Task: Find connections with filter location Holzminden with filter topic #Projectmanagementwith filter profile language Spanish with filter current company Edelweiss Financial Services Limited with filter school St. Michael's High School - India with filter industry Electric Lighting Equipment Manufacturing with filter service category Training with filter keywords title Service Dog Trainer
Action: Mouse moved to (519, 68)
Screenshot: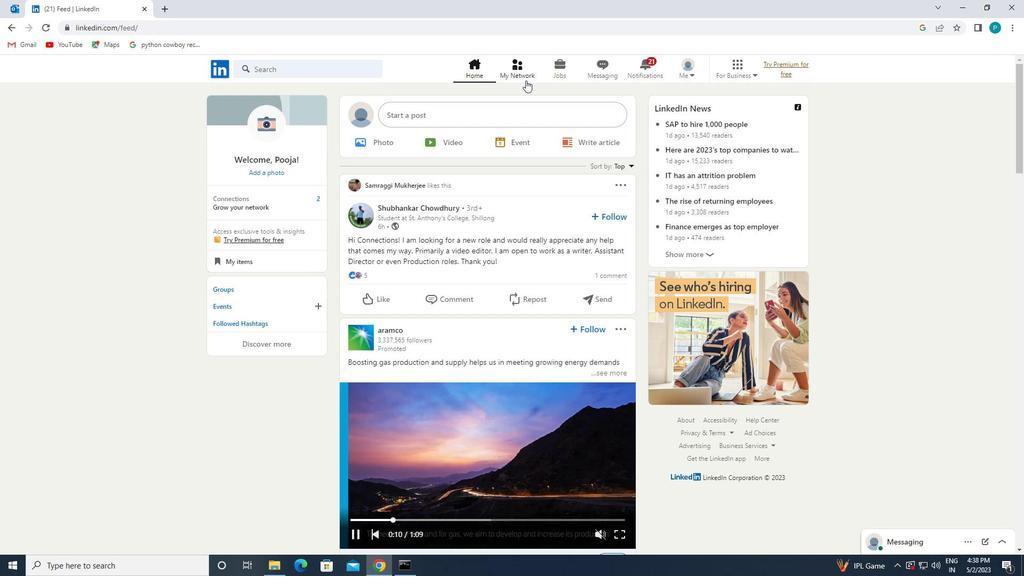 
Action: Mouse pressed left at (519, 68)
Screenshot: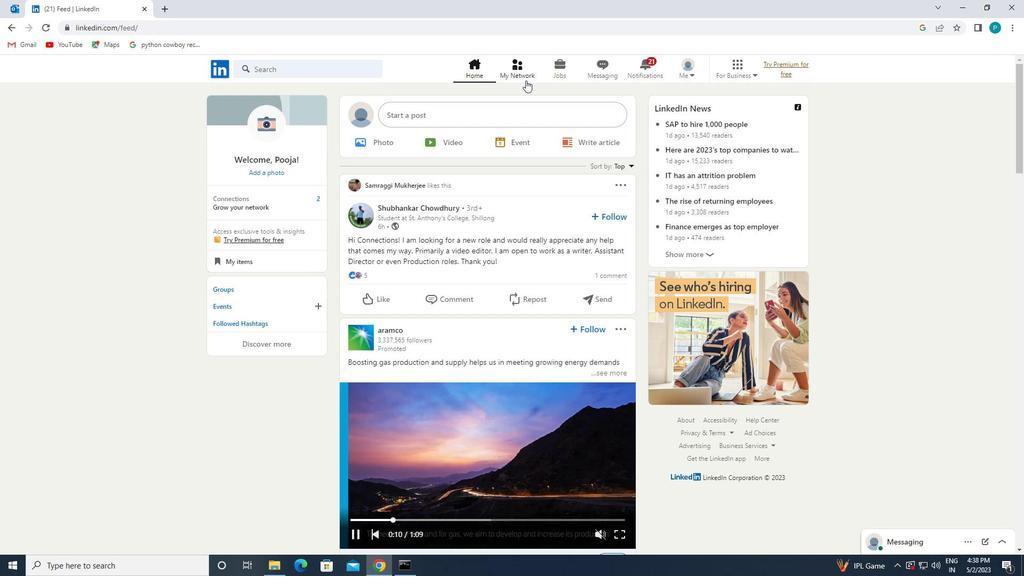
Action: Mouse moved to (299, 123)
Screenshot: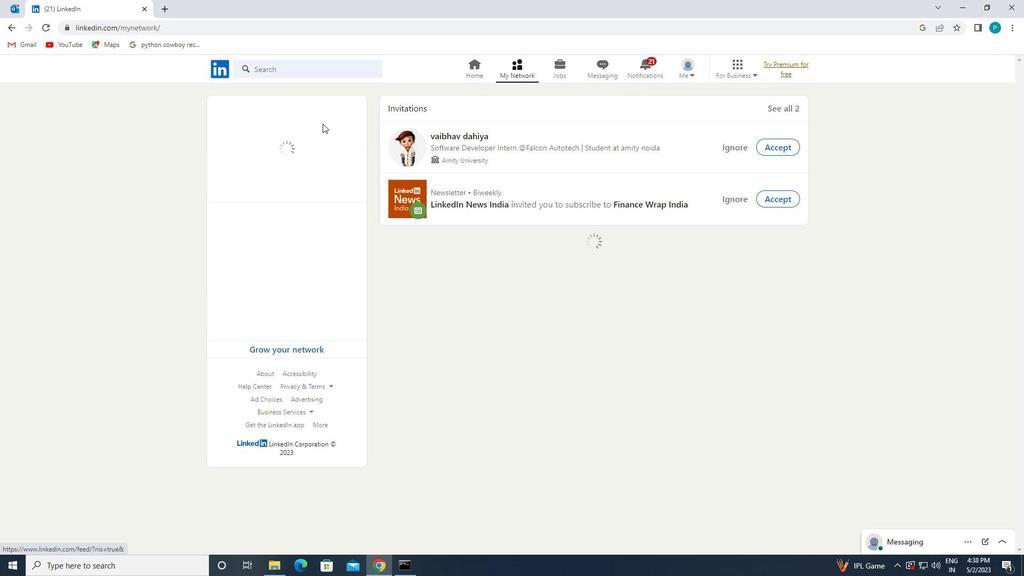 
Action: Mouse pressed left at (299, 123)
Screenshot: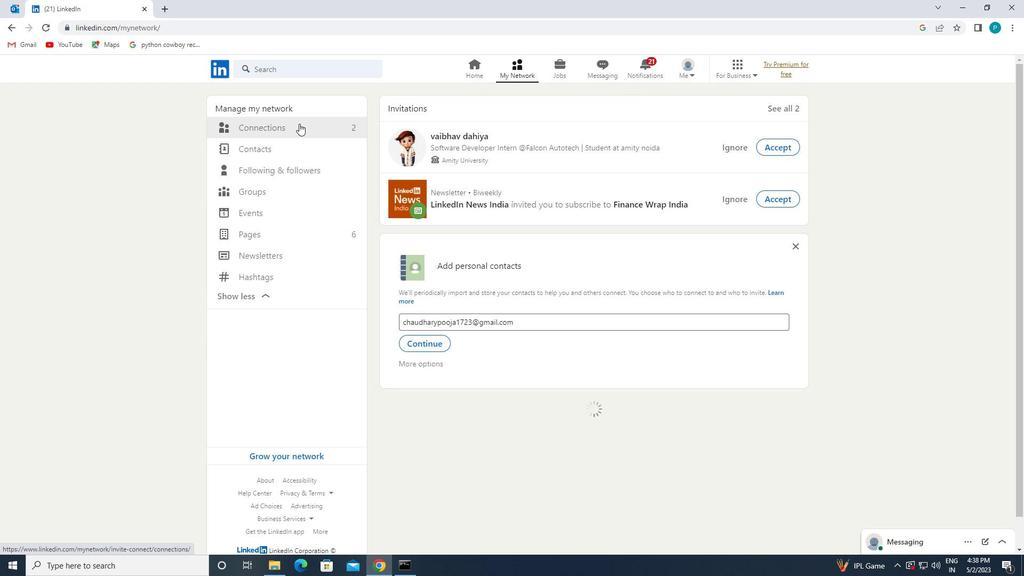 
Action: Mouse moved to (587, 129)
Screenshot: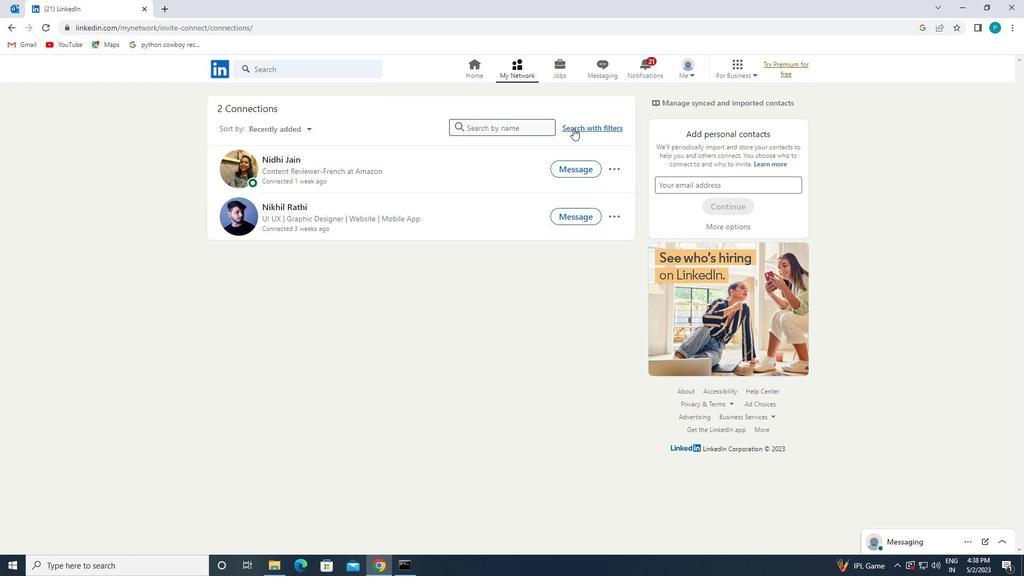 
Action: Mouse pressed left at (587, 129)
Screenshot: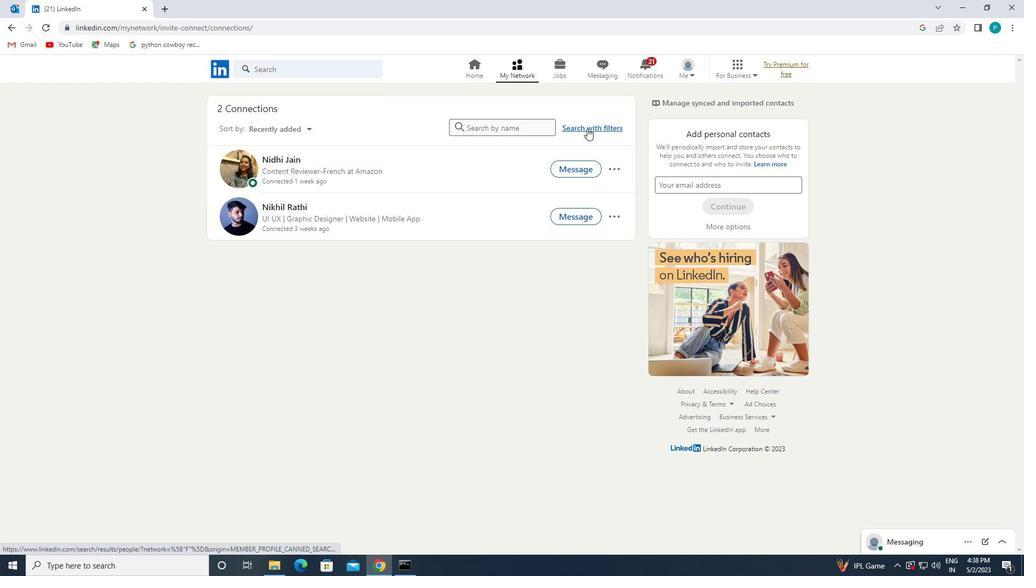 
Action: Mouse moved to (545, 102)
Screenshot: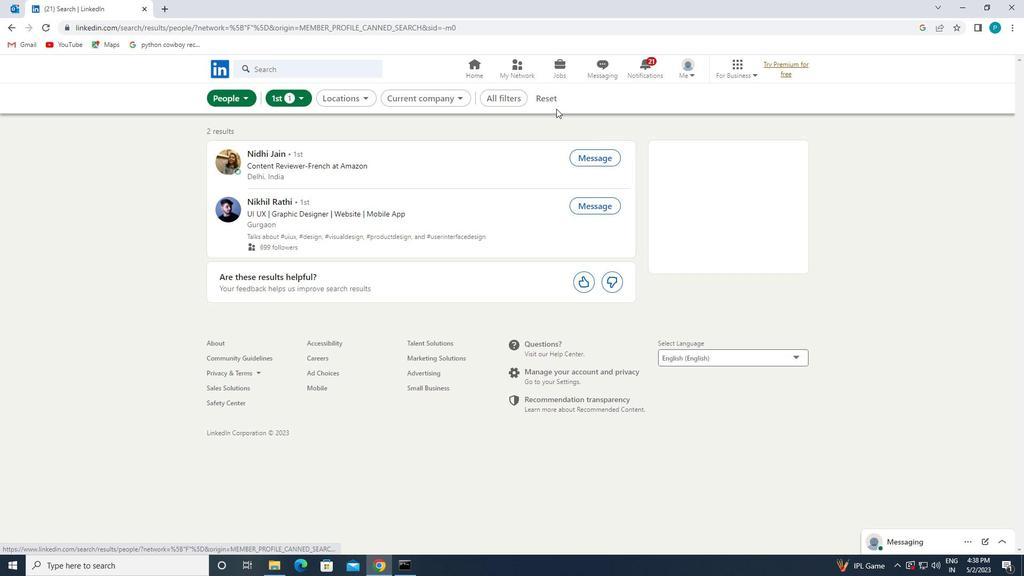 
Action: Mouse pressed left at (545, 102)
Screenshot: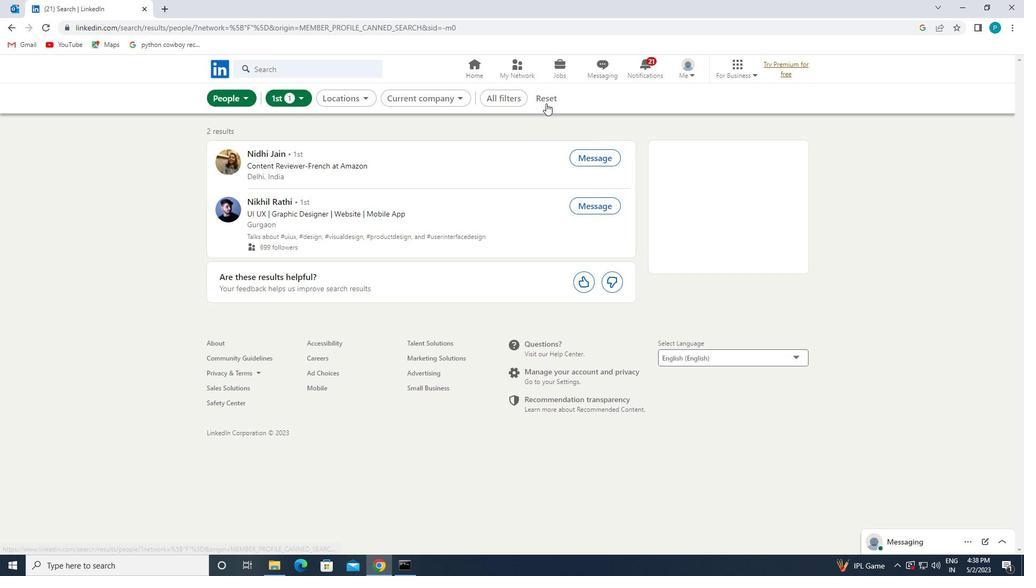 
Action: Mouse moved to (507, 100)
Screenshot: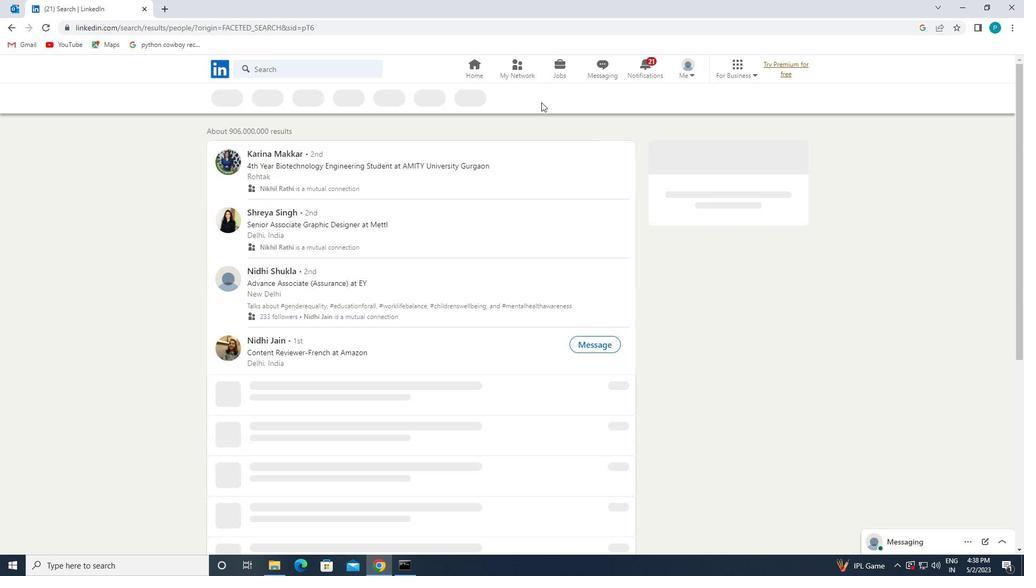 
Action: Mouse pressed left at (507, 100)
Screenshot: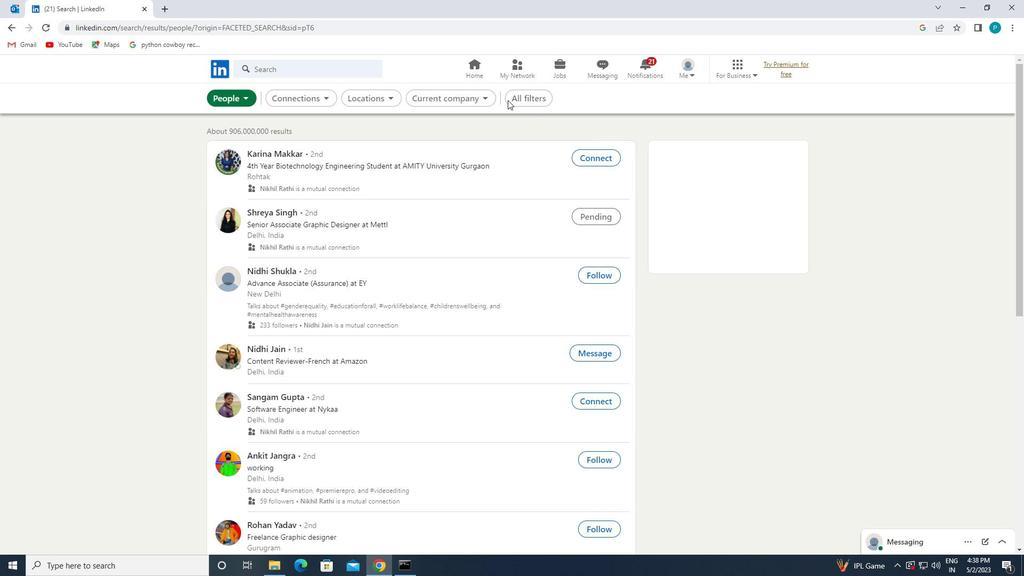 
Action: Mouse moved to (775, 223)
Screenshot: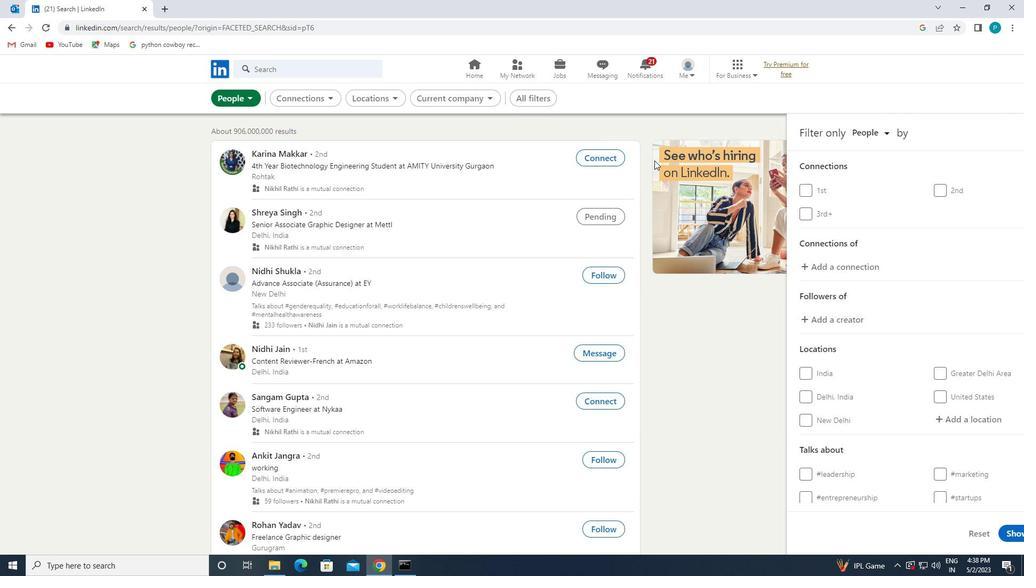 
Action: Mouse scrolled (775, 222) with delta (0, 0)
Screenshot: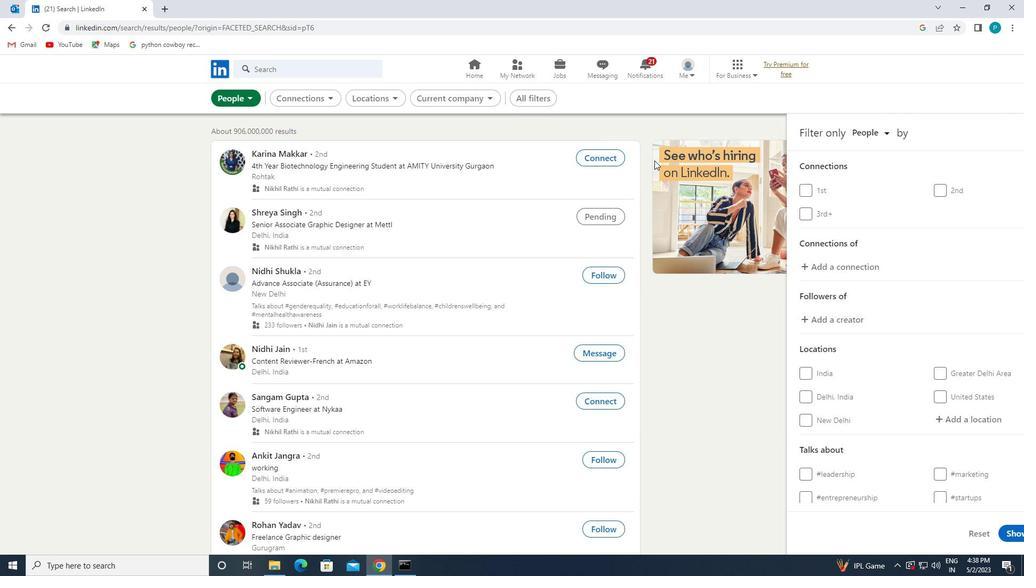 
Action: Mouse moved to (783, 232)
Screenshot: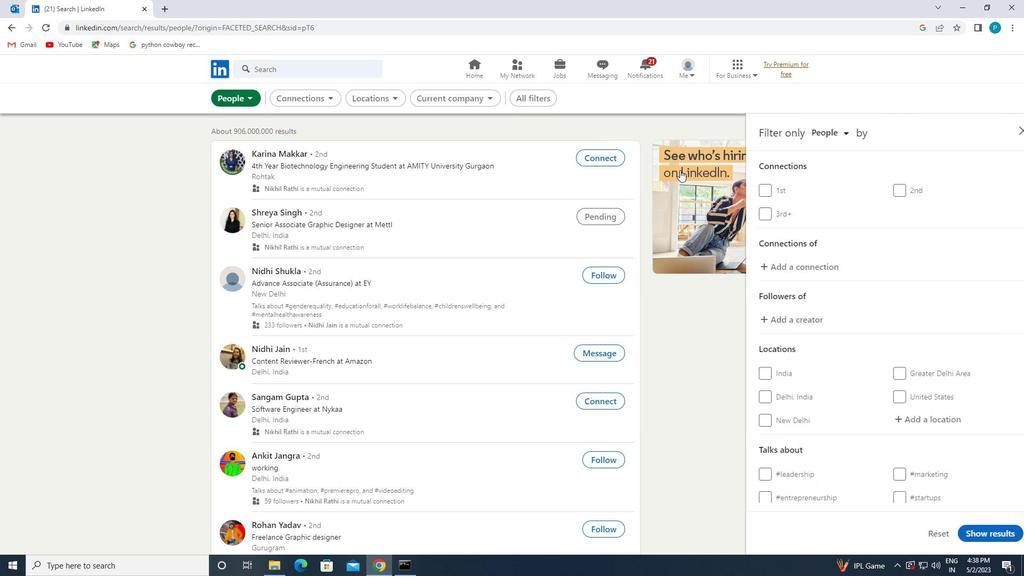 
Action: Mouse scrolled (783, 231) with delta (0, 0)
Screenshot: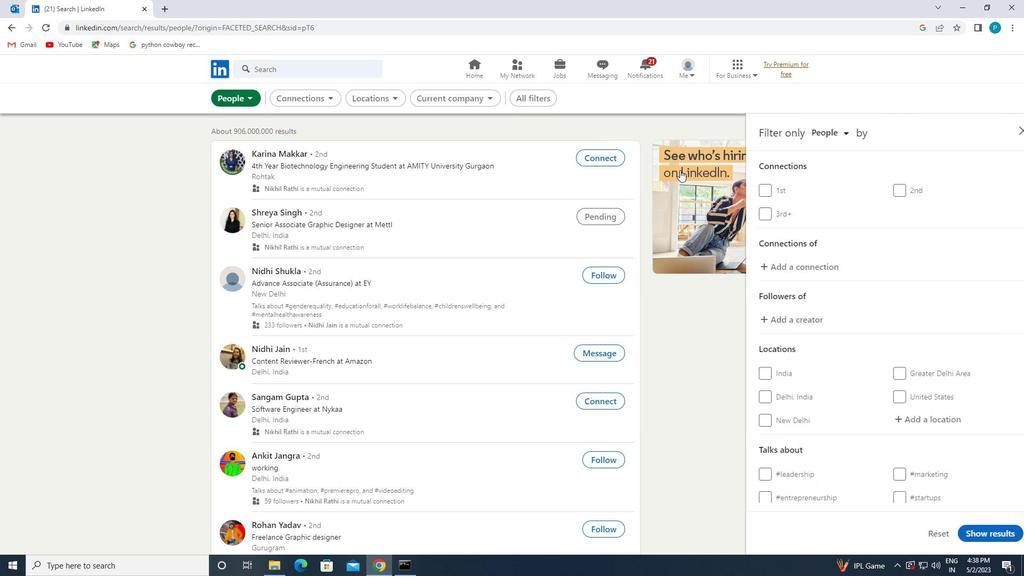 
Action: Mouse moved to (784, 233)
Screenshot: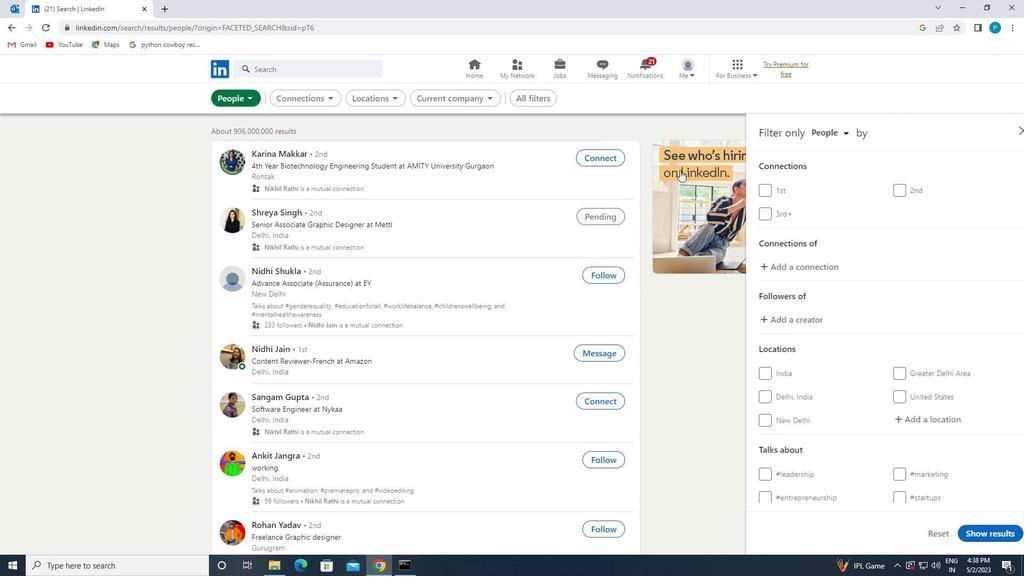 
Action: Mouse scrolled (784, 233) with delta (0, 0)
Screenshot: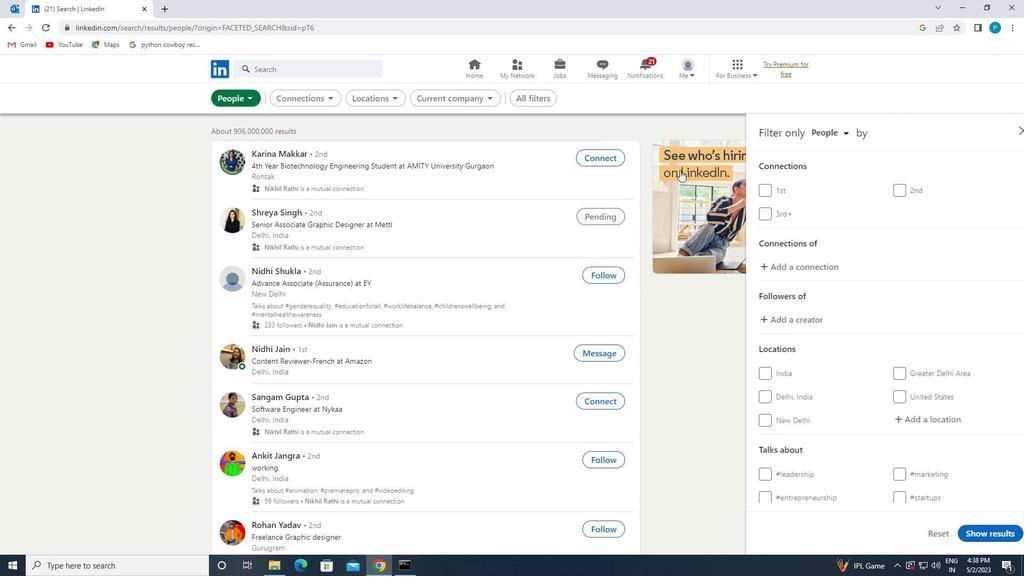 
Action: Mouse moved to (885, 256)
Screenshot: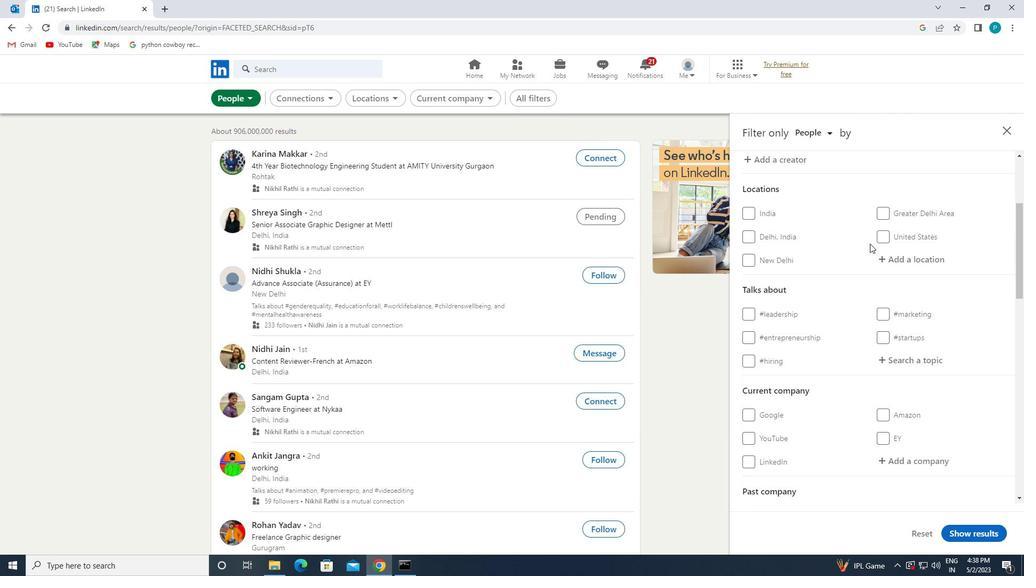 
Action: Mouse pressed left at (885, 256)
Screenshot: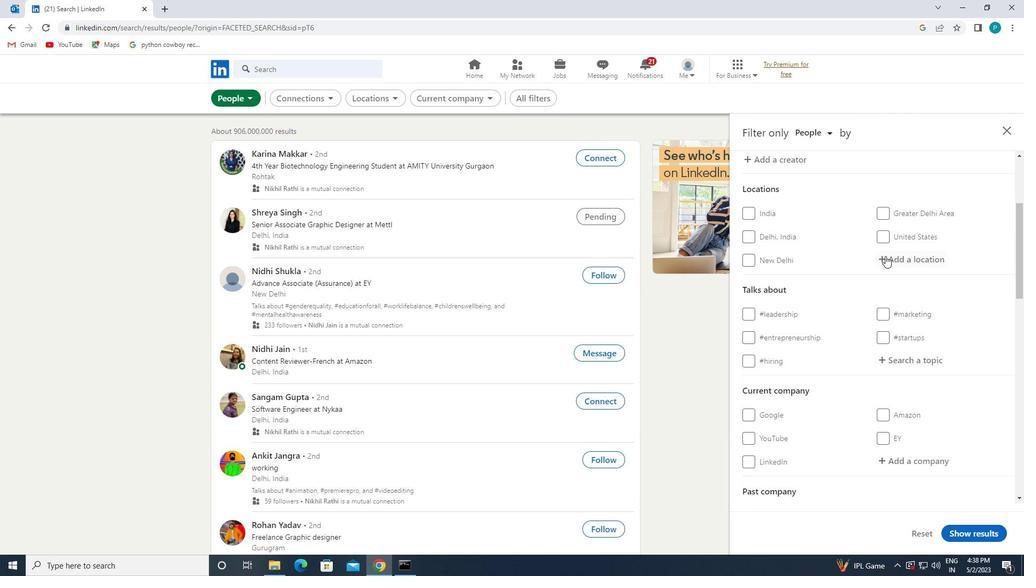 
Action: Mouse moved to (869, 252)
Screenshot: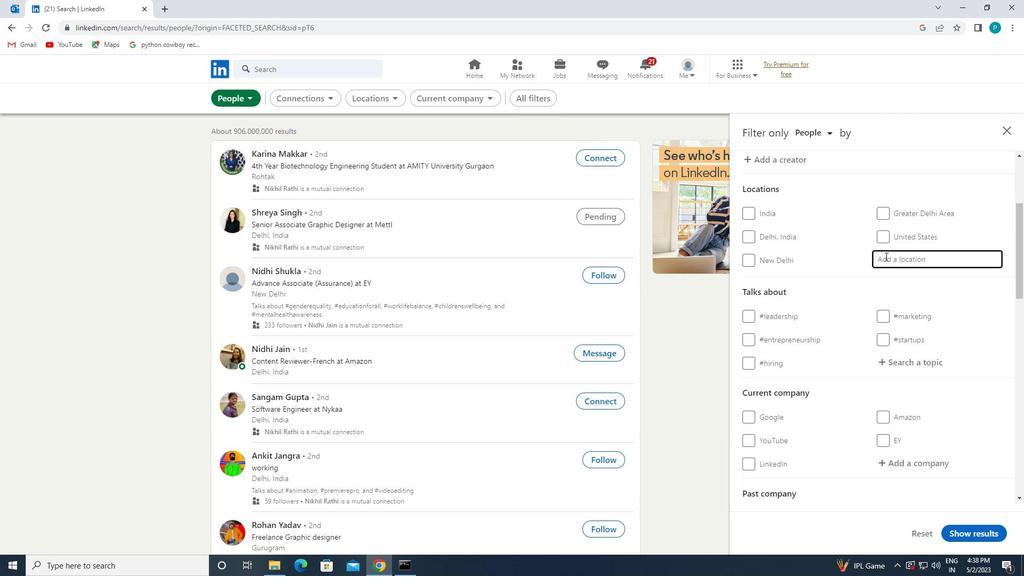 
Action: Key pressed <Key.caps_lock>h<Key.caps_lock>oz<Key.backspace>lzminden
Screenshot: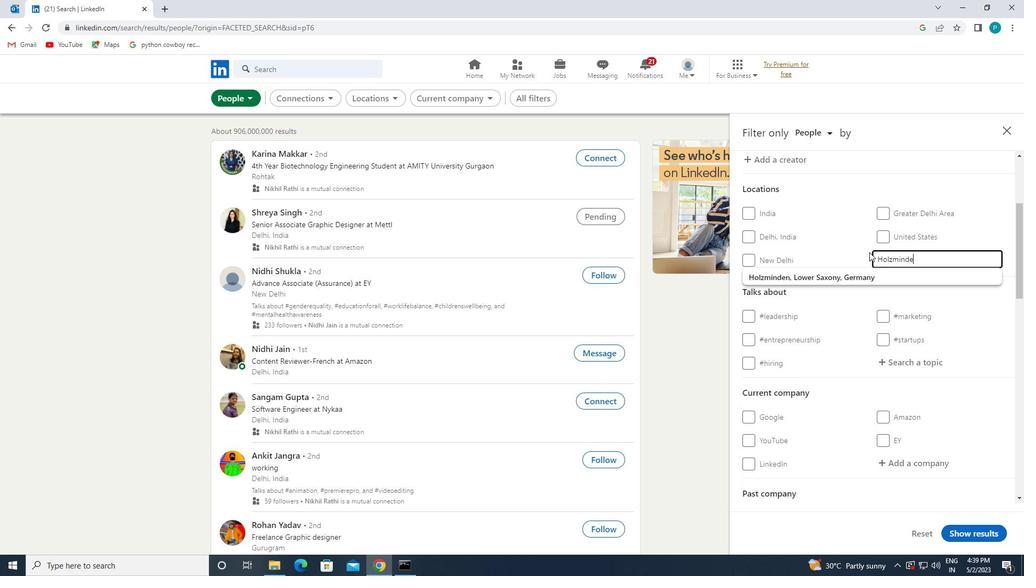 
Action: Mouse moved to (876, 274)
Screenshot: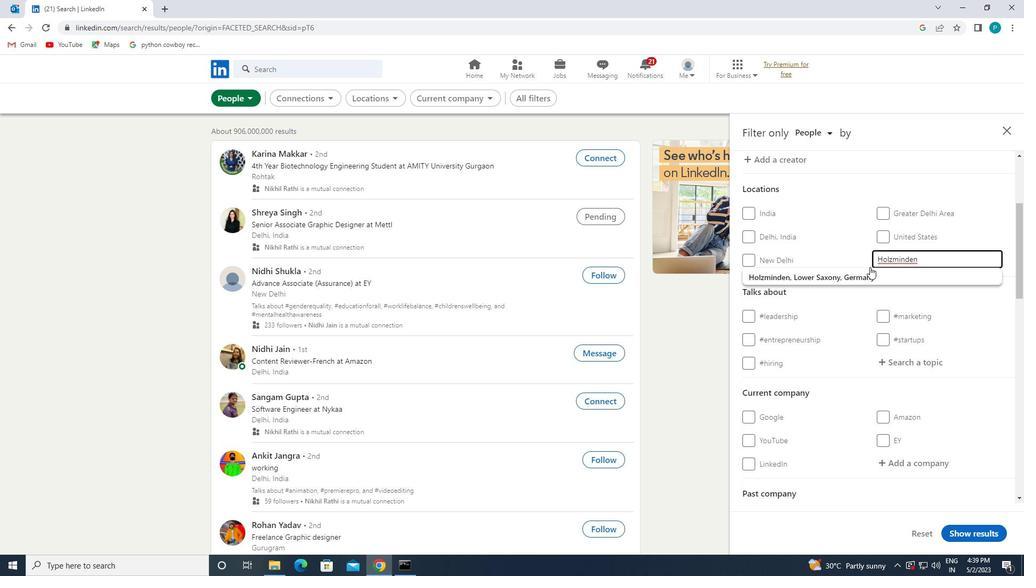 
Action: Mouse pressed left at (876, 274)
Screenshot: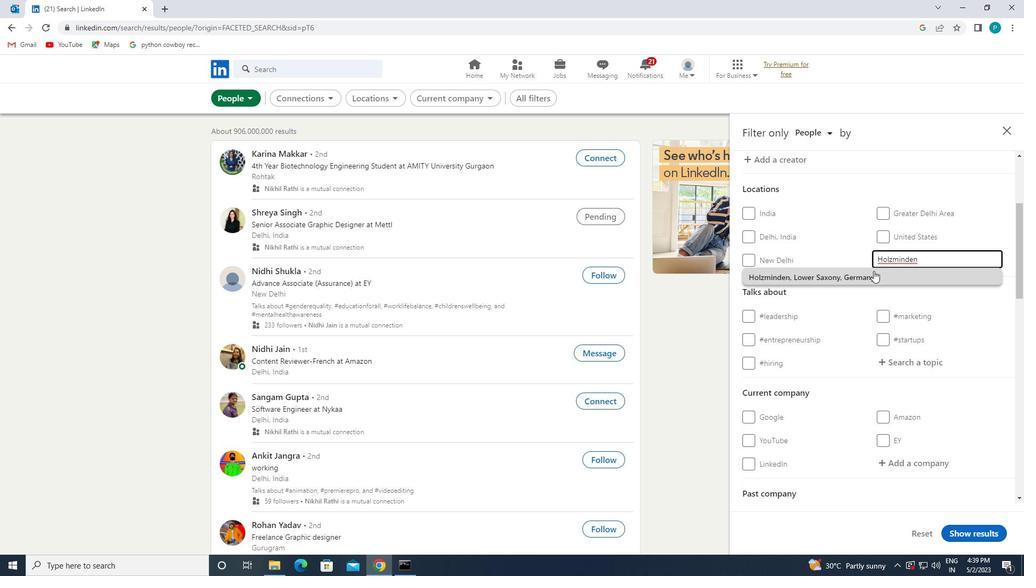 
Action: Mouse moved to (883, 281)
Screenshot: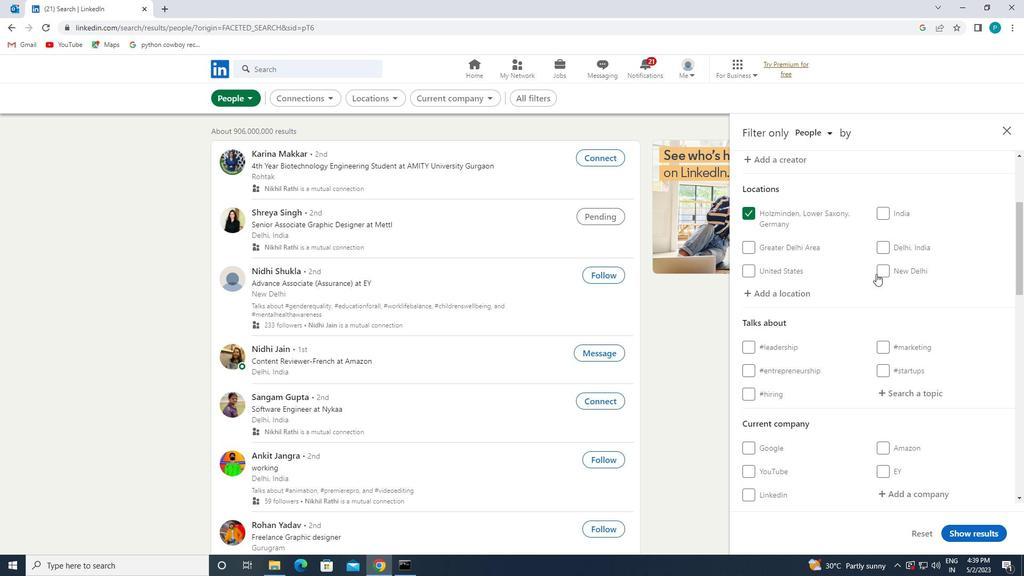 
Action: Mouse scrolled (883, 281) with delta (0, 0)
Screenshot: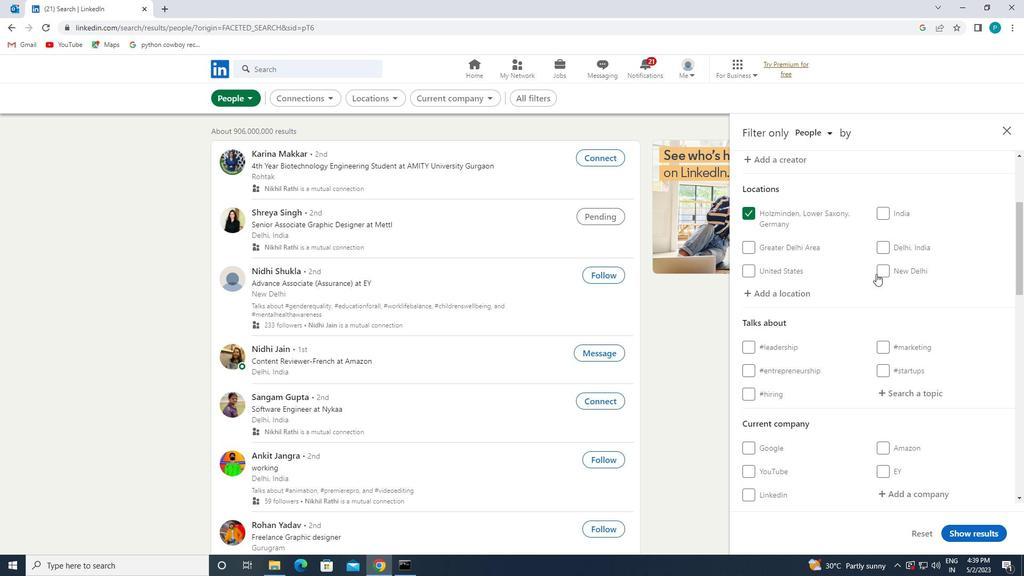 
Action: Mouse moved to (884, 283)
Screenshot: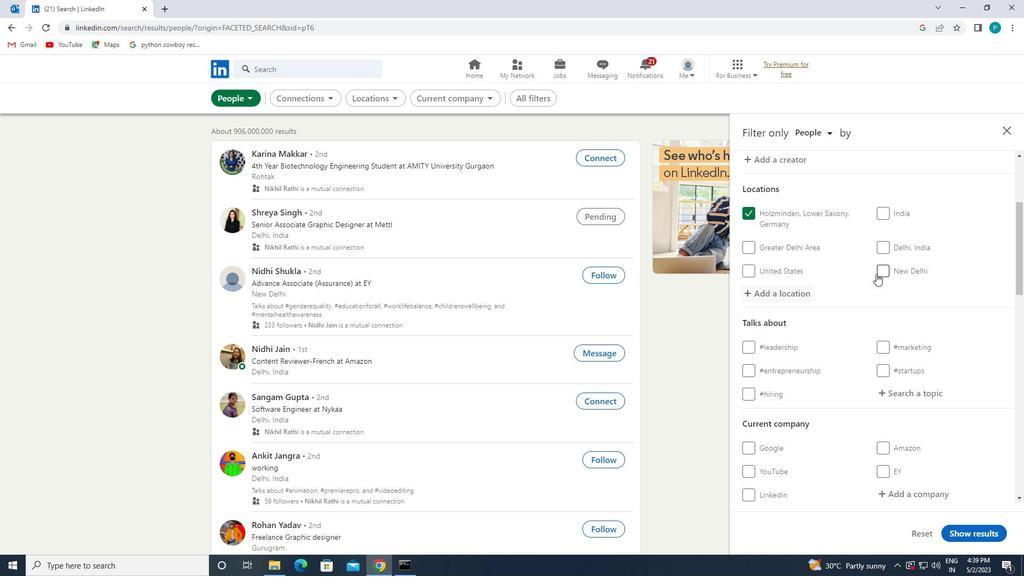 
Action: Mouse scrolled (884, 283) with delta (0, 0)
Screenshot: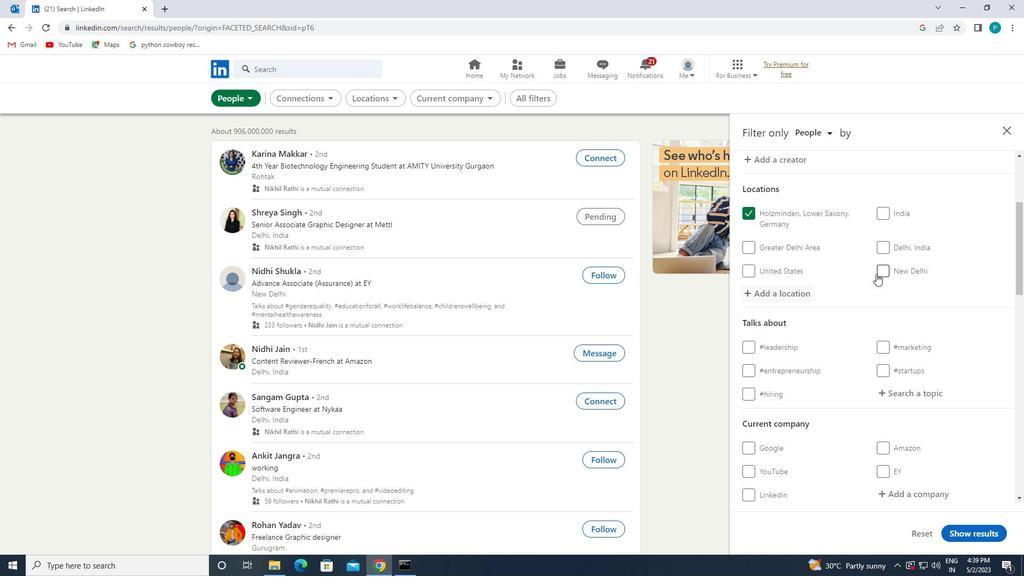 
Action: Mouse moved to (885, 285)
Screenshot: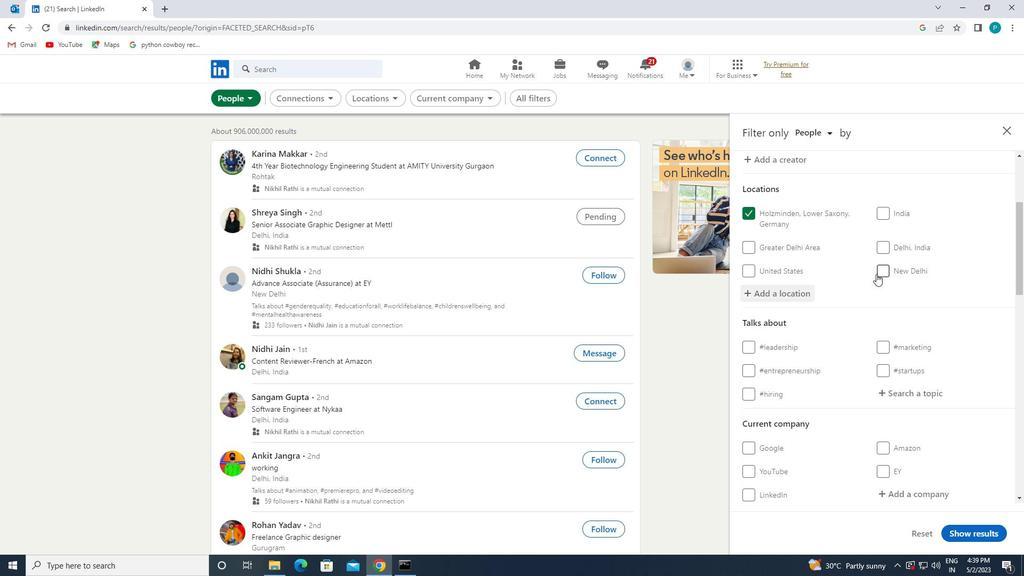 
Action: Mouse scrolled (885, 284) with delta (0, 0)
Screenshot: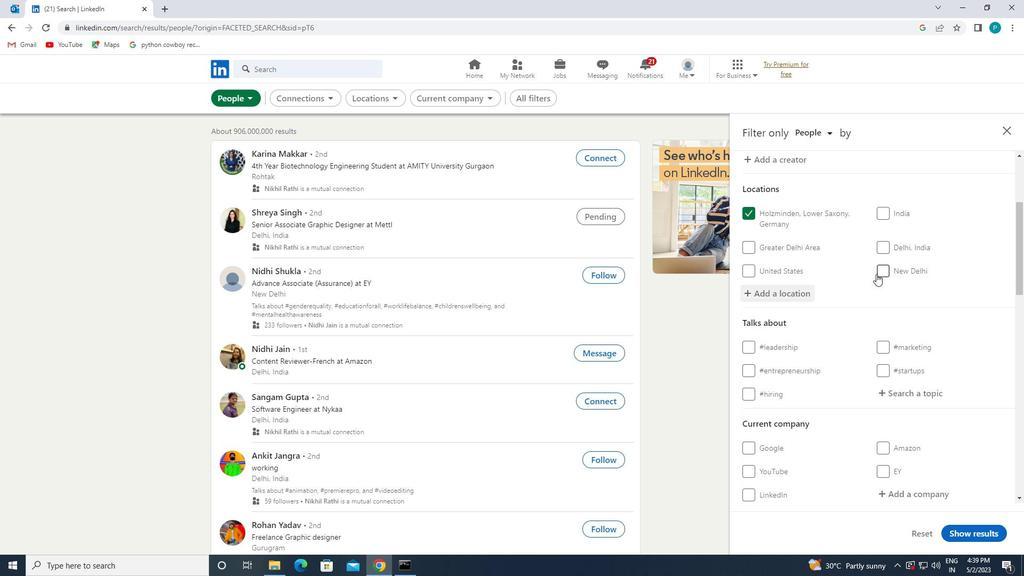 
Action: Mouse moved to (891, 241)
Screenshot: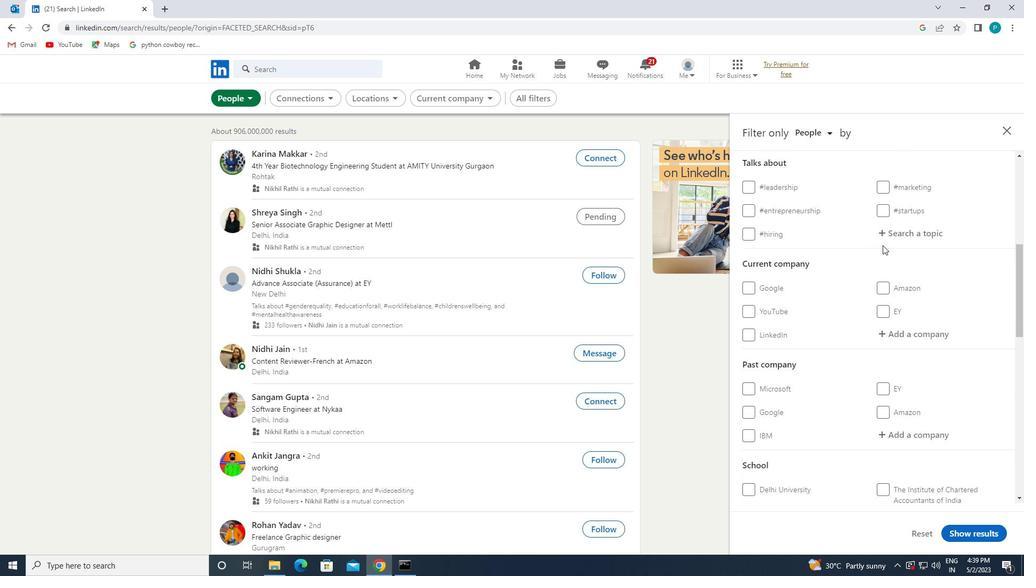 
Action: Mouse pressed left at (891, 241)
Screenshot: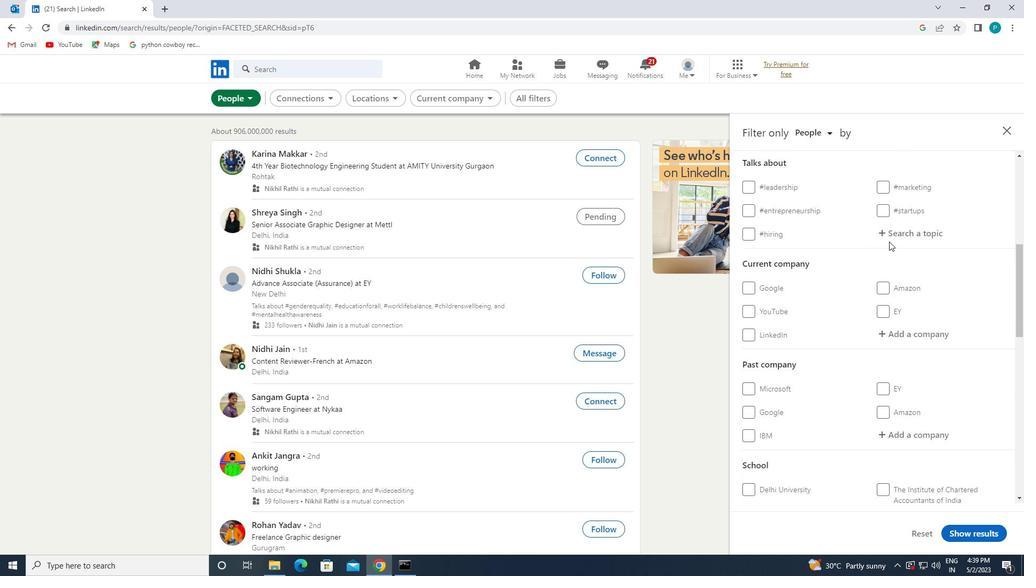 
Action: Mouse moved to (895, 239)
Screenshot: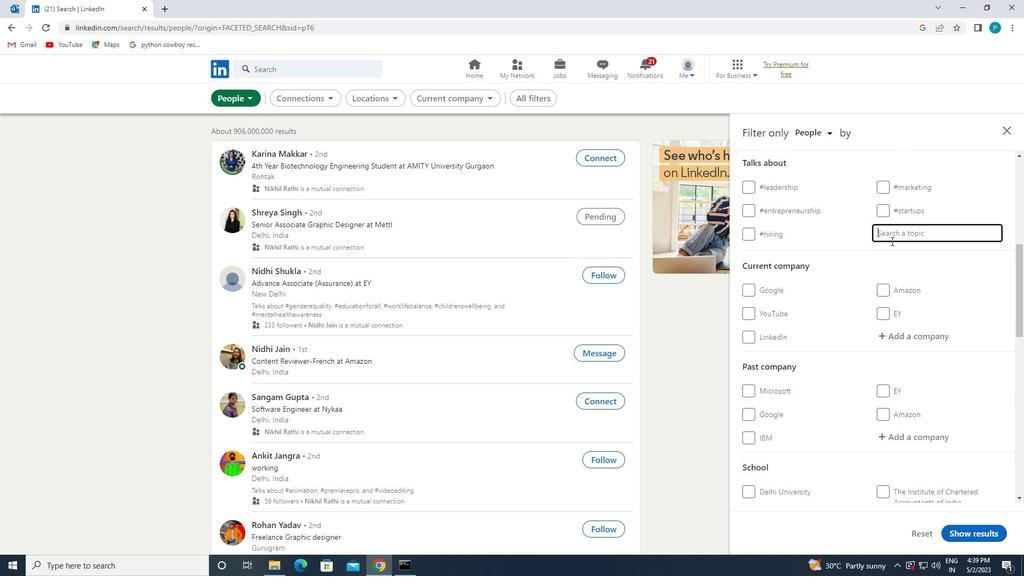 
Action: Key pressed <Key.shift>#<Key.caps_lock>P<Key.caps_lock>ROJECTMANS<Key.backspace>AGEMENT
Screenshot: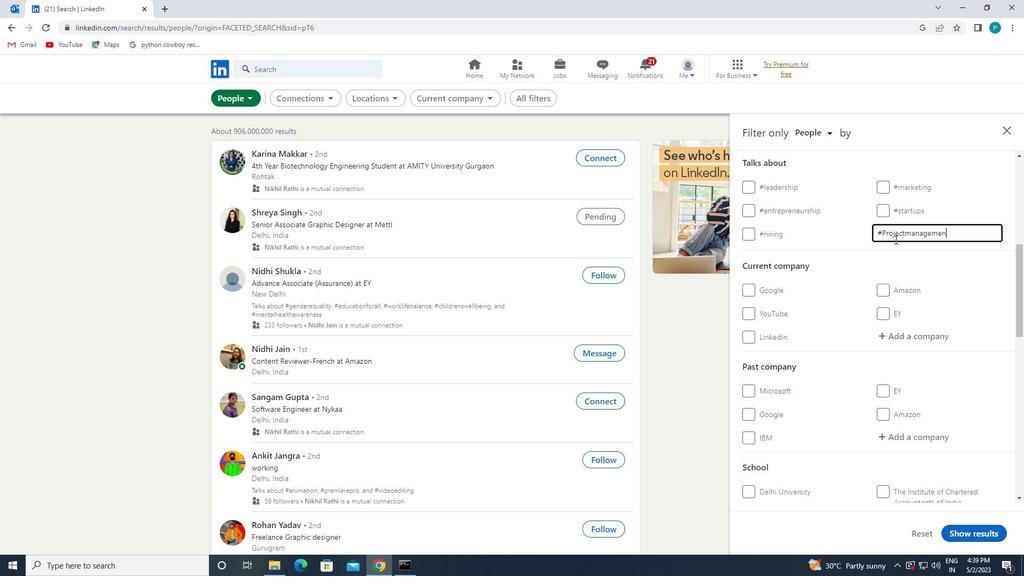 
Action: Mouse moved to (890, 242)
Screenshot: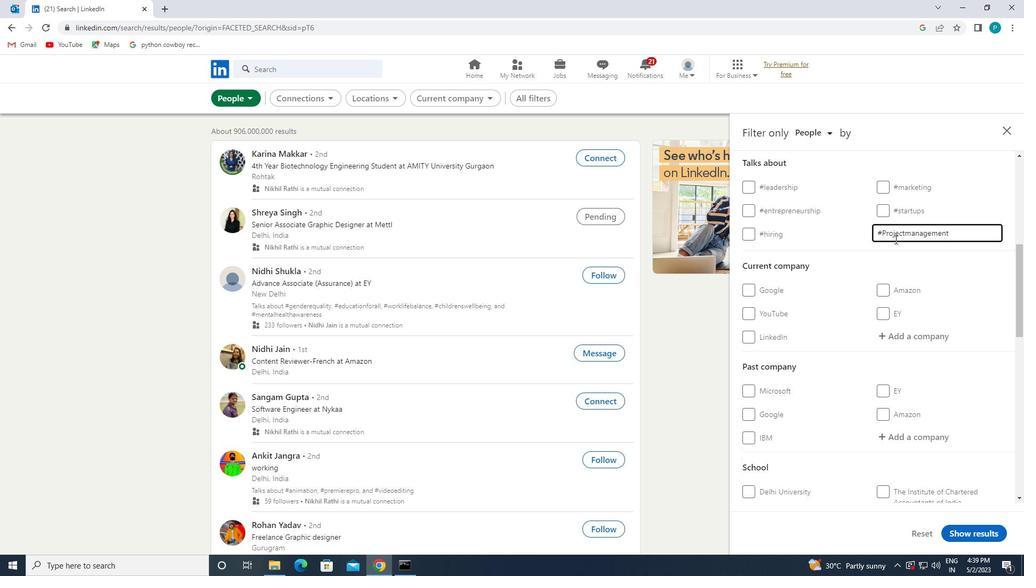 
Action: Mouse scrolled (890, 241) with delta (0, 0)
Screenshot: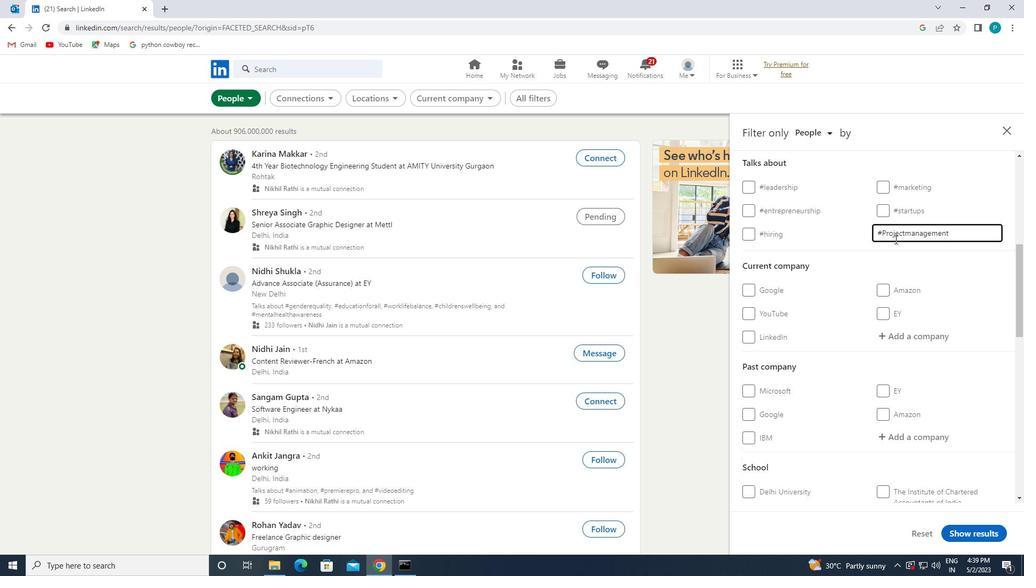 
Action: Mouse moved to (885, 244)
Screenshot: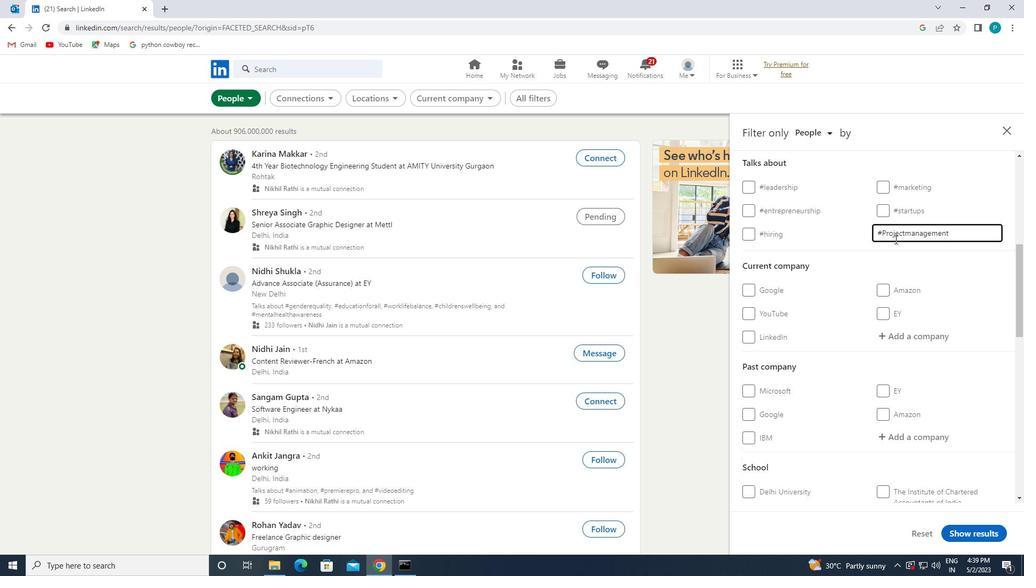 
Action: Mouse scrolled (885, 244) with delta (0, 0)
Screenshot: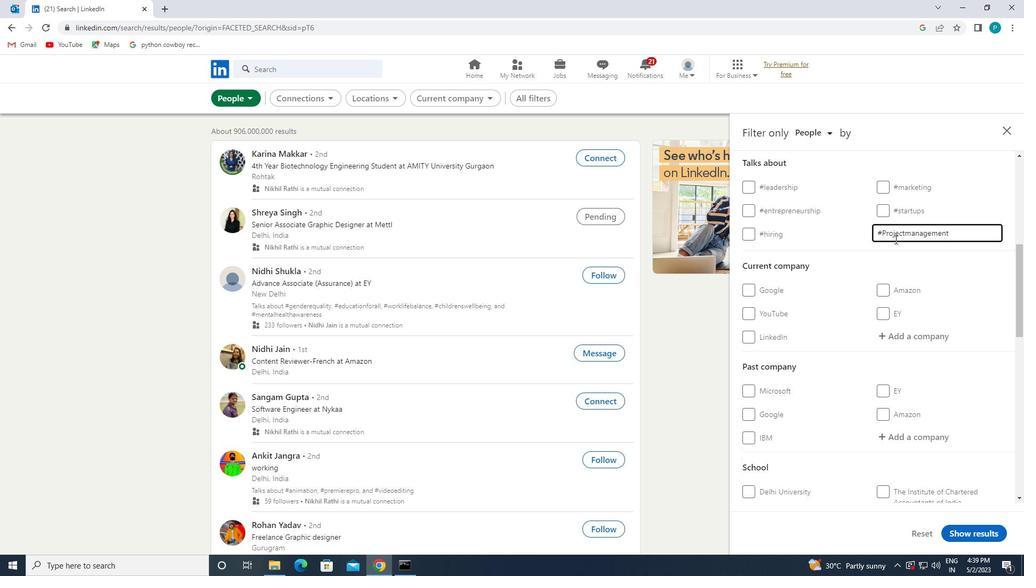 
Action: Mouse moved to (817, 301)
Screenshot: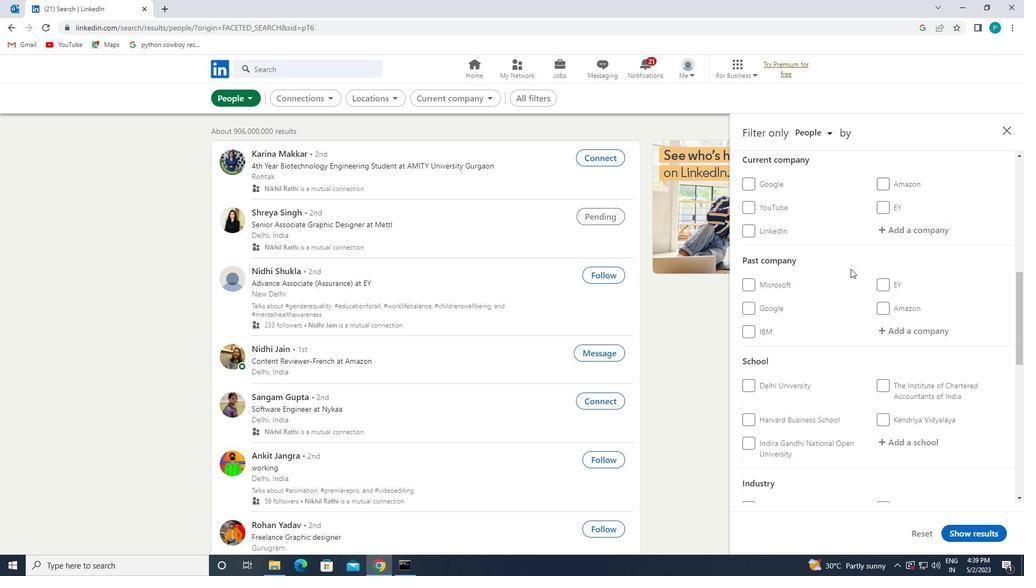 
Action: Mouse scrolled (817, 300) with delta (0, 0)
Screenshot: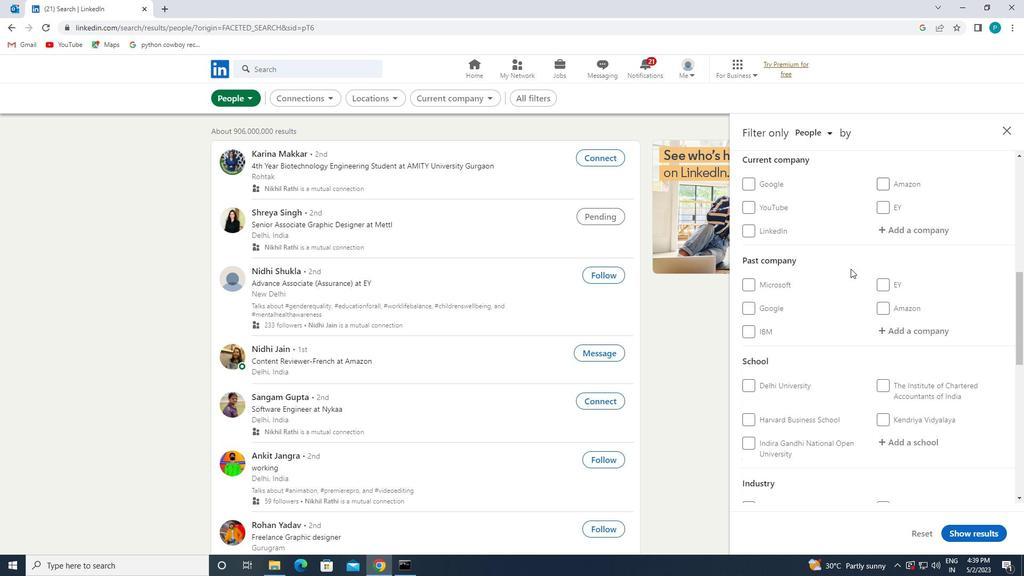 
Action: Mouse moved to (816, 301)
Screenshot: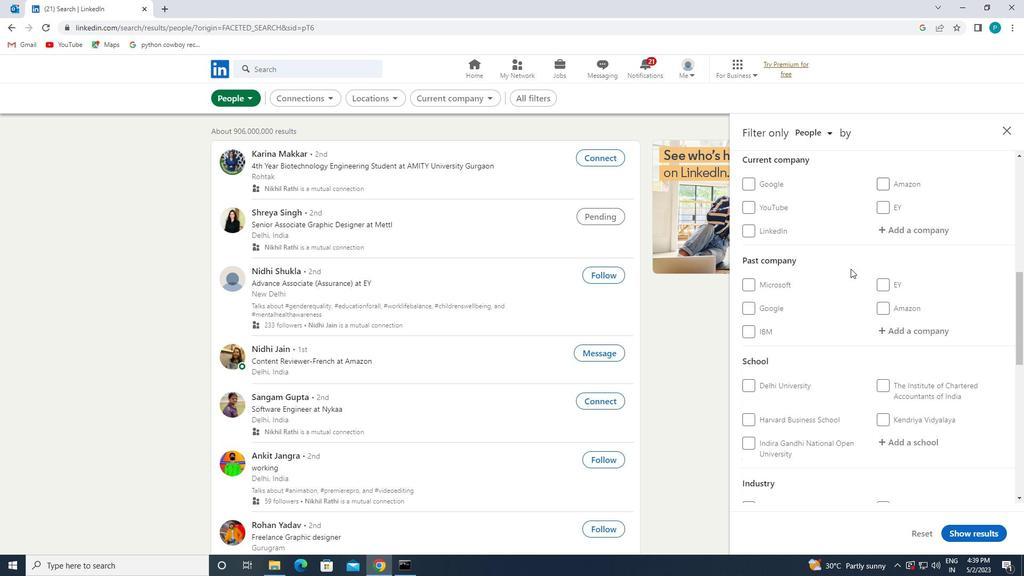 
Action: Mouse scrolled (816, 301) with delta (0, 0)
Screenshot: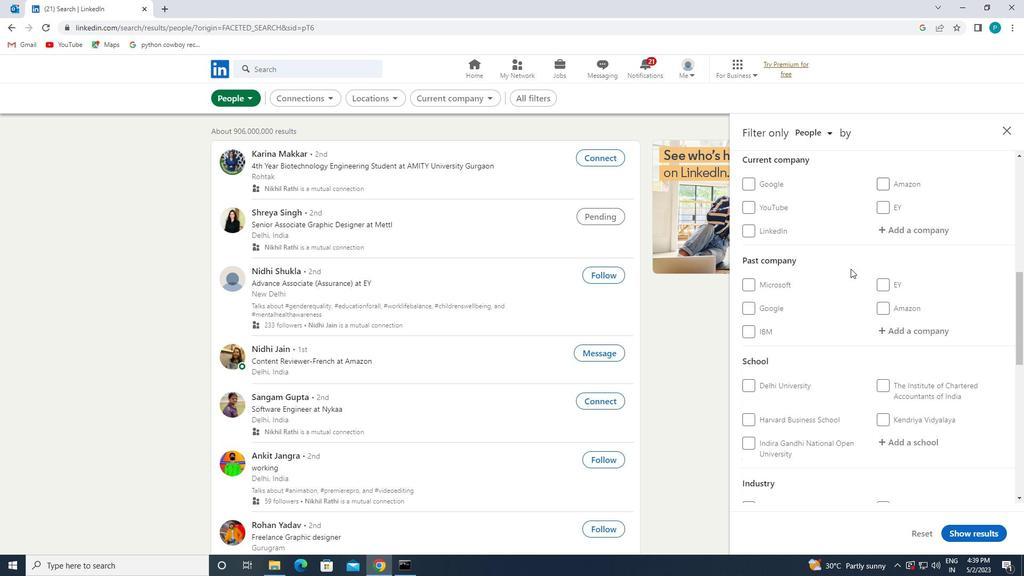 
Action: Mouse moved to (804, 324)
Screenshot: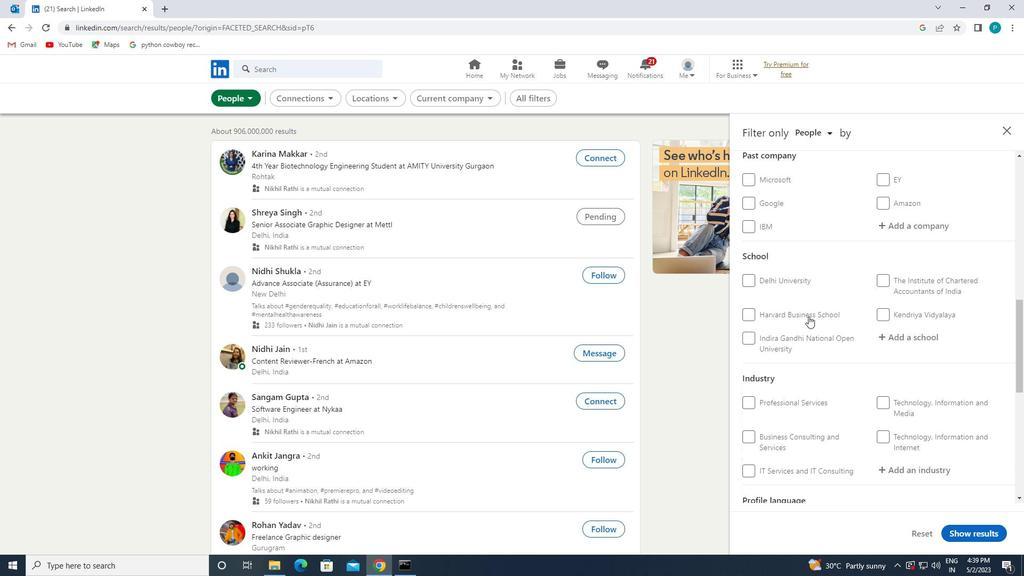 
Action: Mouse scrolled (804, 324) with delta (0, 0)
Screenshot: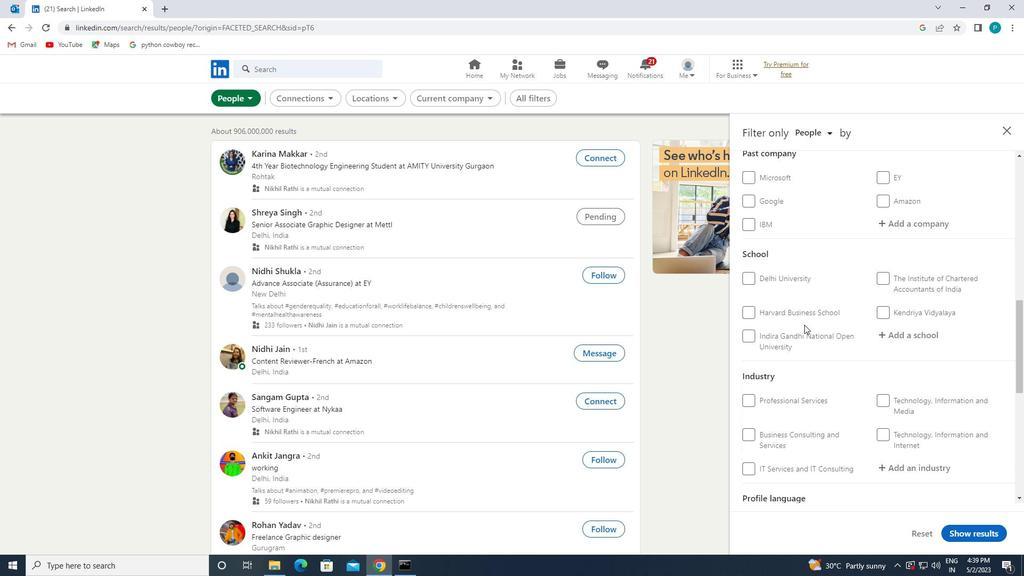 
Action: Mouse scrolled (804, 324) with delta (0, 0)
Screenshot: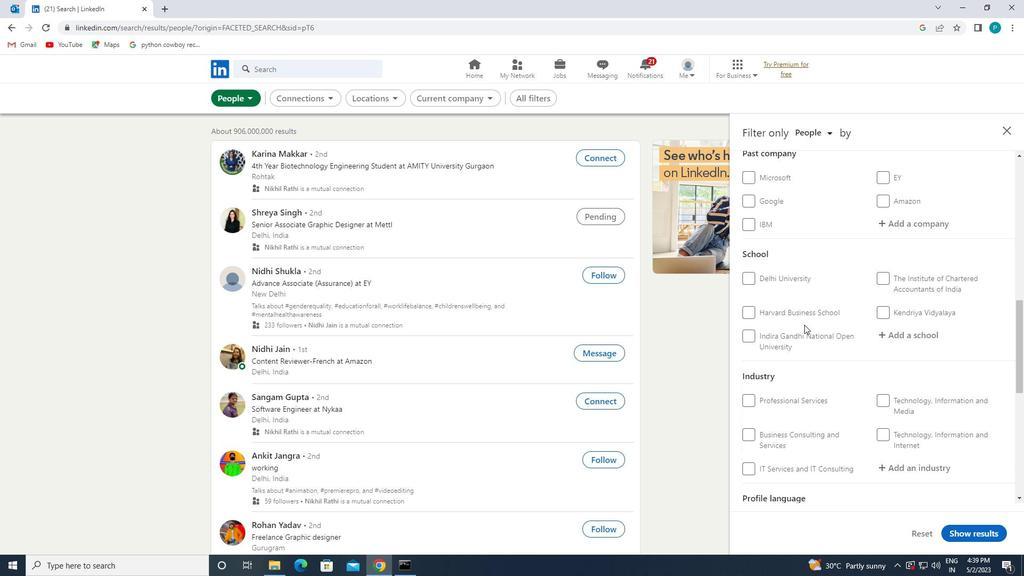 
Action: Mouse moved to (792, 346)
Screenshot: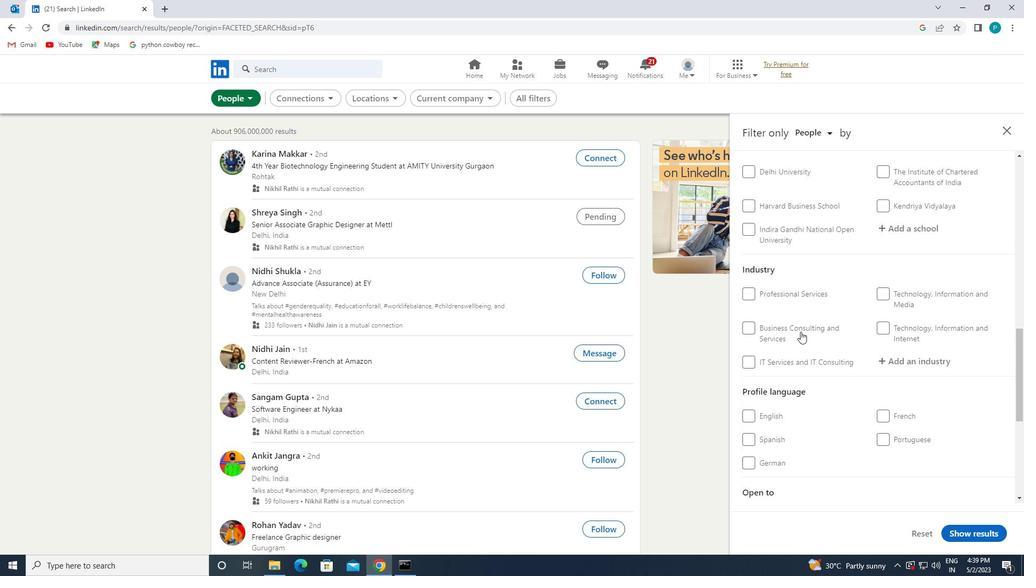 
Action: Mouse scrolled (792, 345) with delta (0, 0)
Screenshot: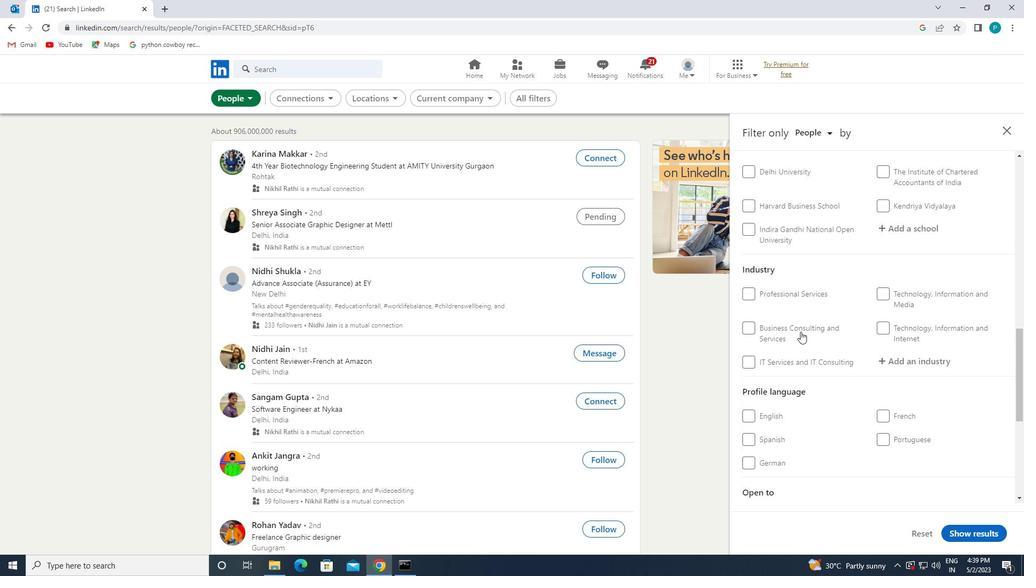 
Action: Mouse moved to (776, 388)
Screenshot: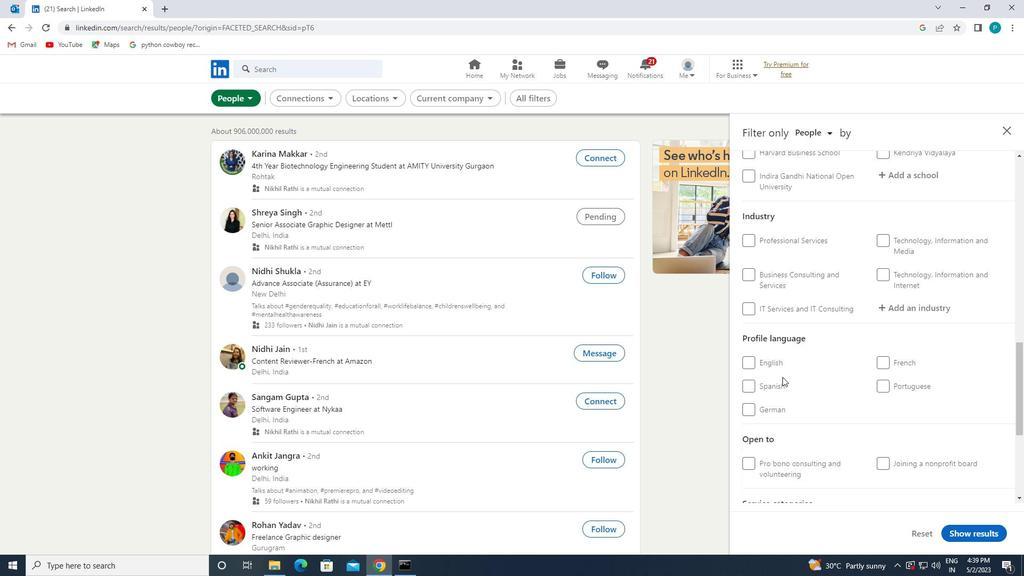 
Action: Mouse pressed left at (776, 388)
Screenshot: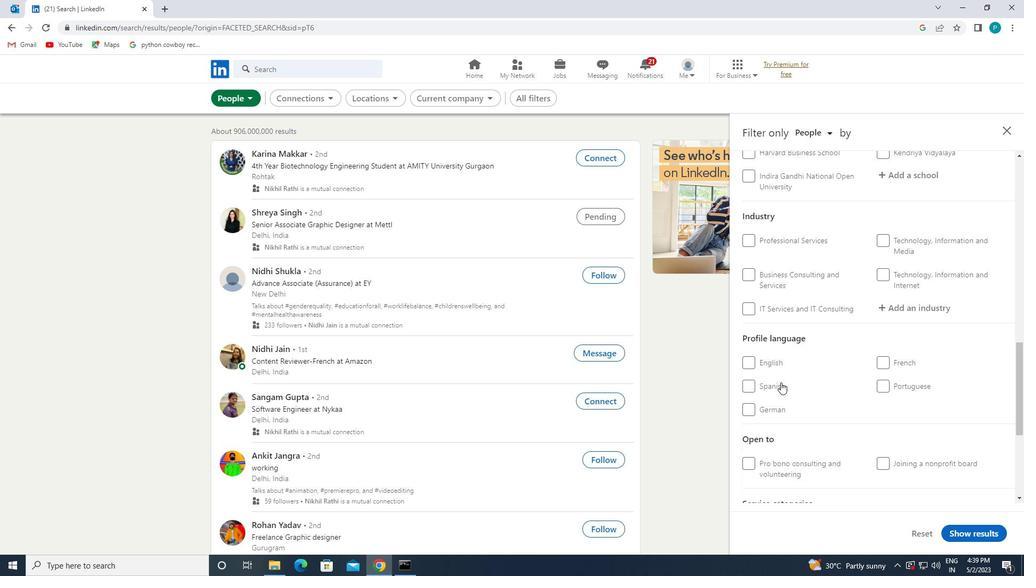 
Action: Mouse moved to (788, 396)
Screenshot: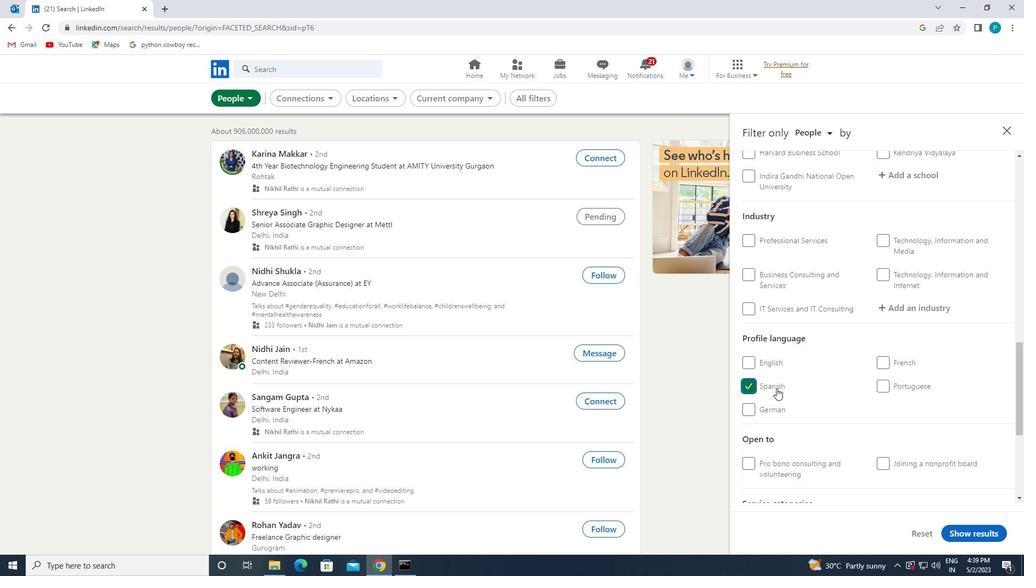 
Action: Mouse scrolled (788, 396) with delta (0, 0)
Screenshot: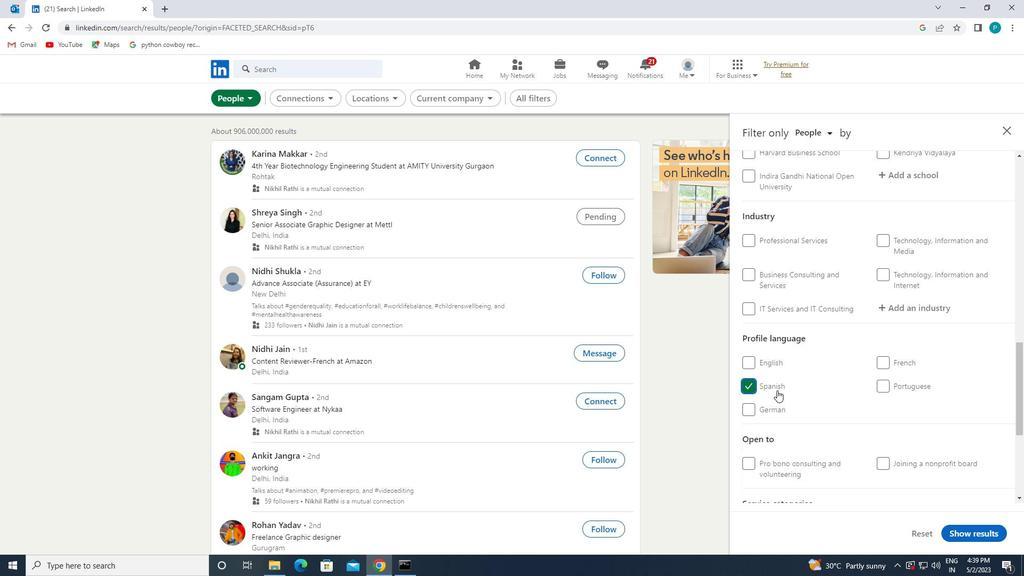 
Action: Mouse scrolled (788, 396) with delta (0, 0)
Screenshot: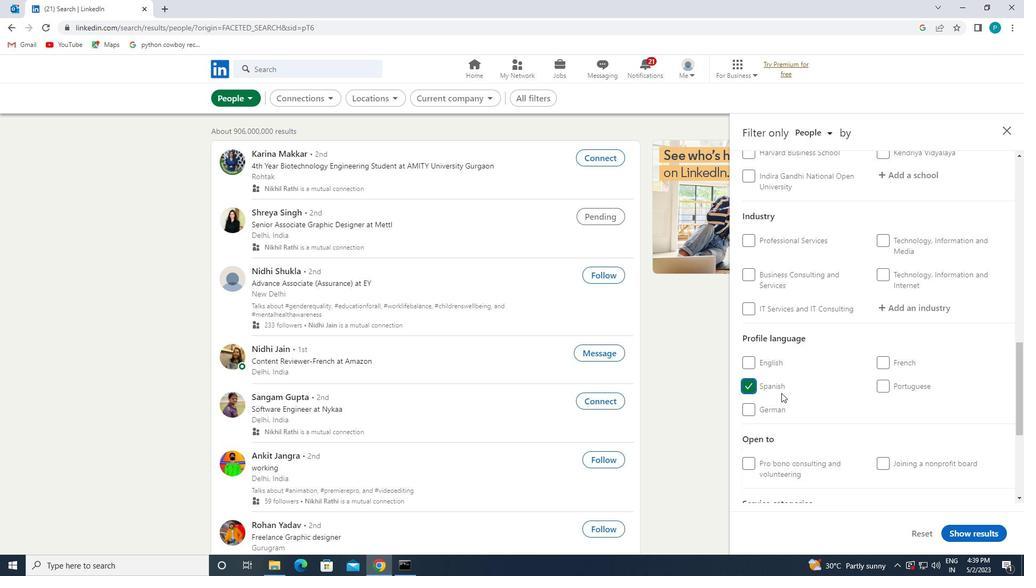 
Action: Mouse moved to (788, 396)
Screenshot: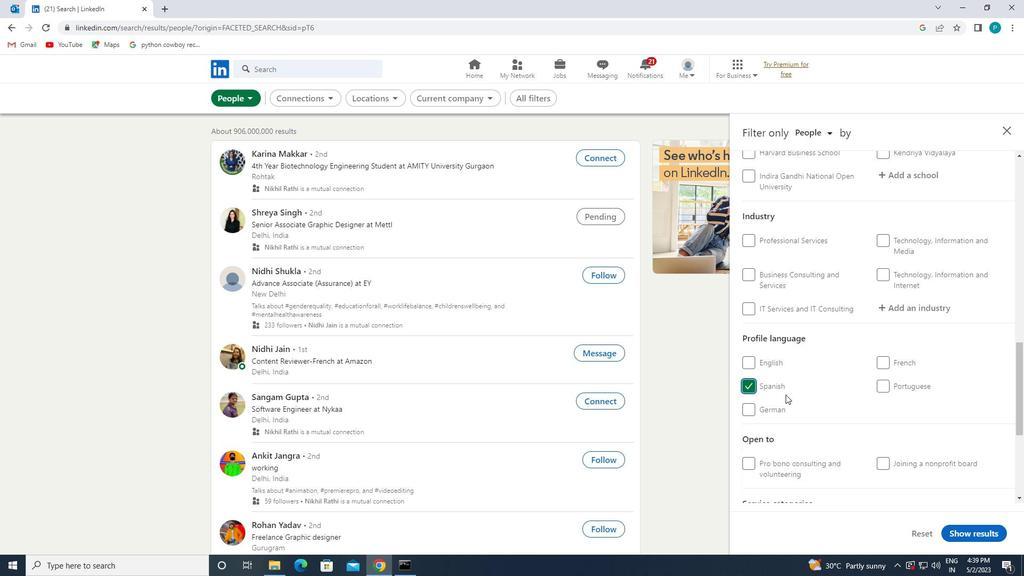 
Action: Mouse scrolled (788, 396) with delta (0, 0)
Screenshot: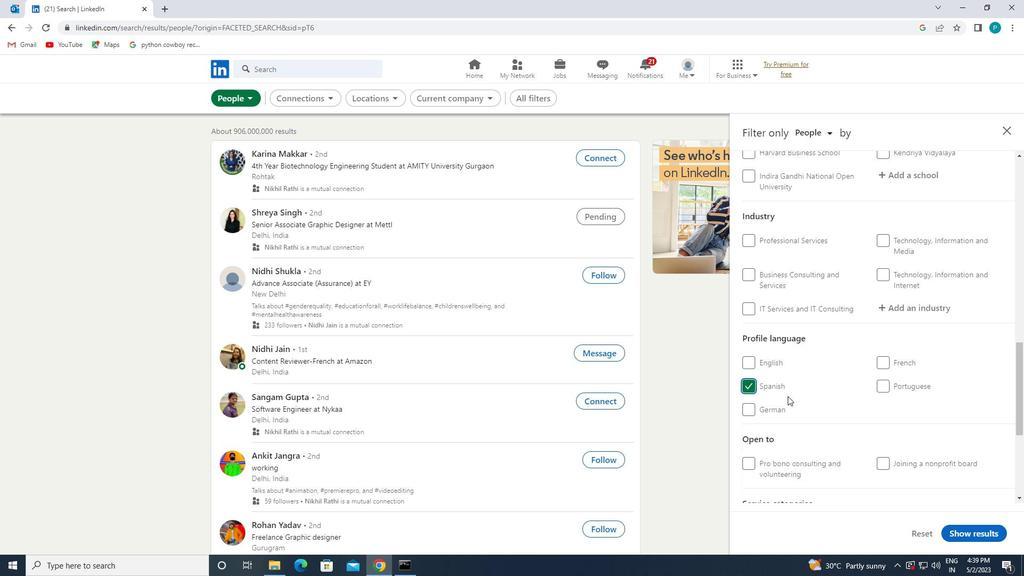 
Action: Mouse moved to (841, 394)
Screenshot: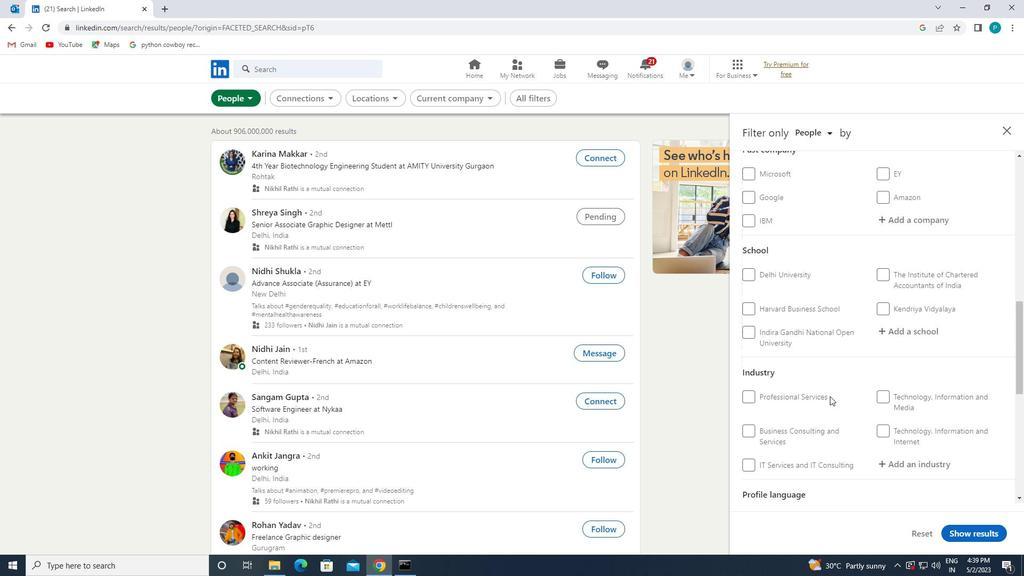 
Action: Mouse scrolled (841, 394) with delta (0, 0)
Screenshot: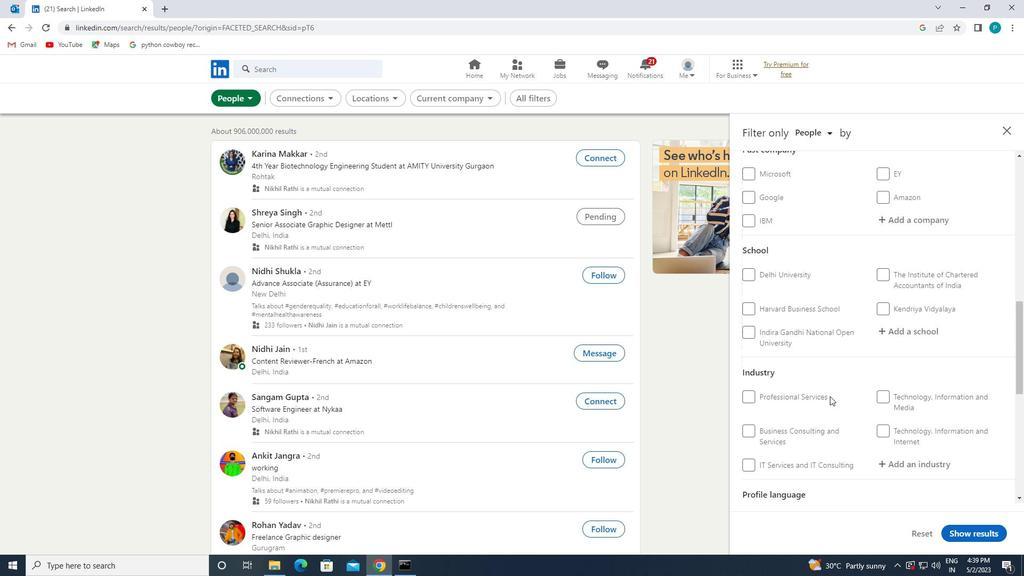 
Action: Mouse moved to (841, 393)
Screenshot: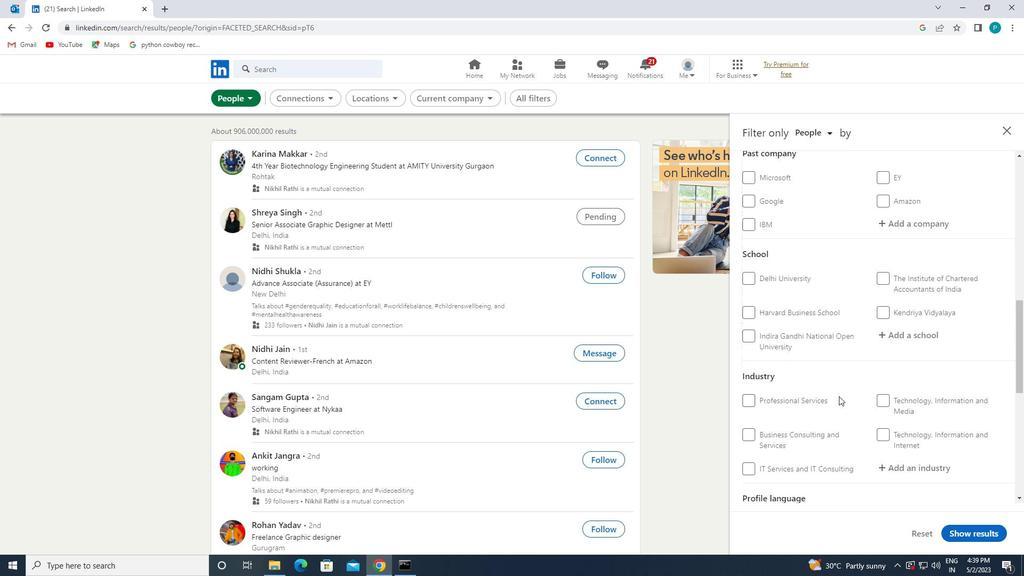 
Action: Mouse scrolled (841, 394) with delta (0, 0)
Screenshot: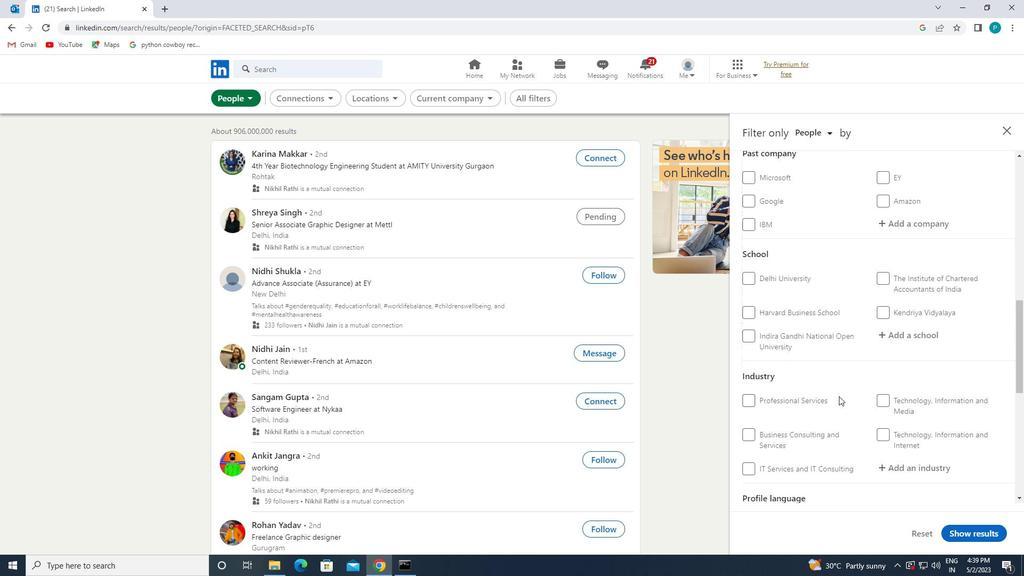 
Action: Mouse moved to (868, 362)
Screenshot: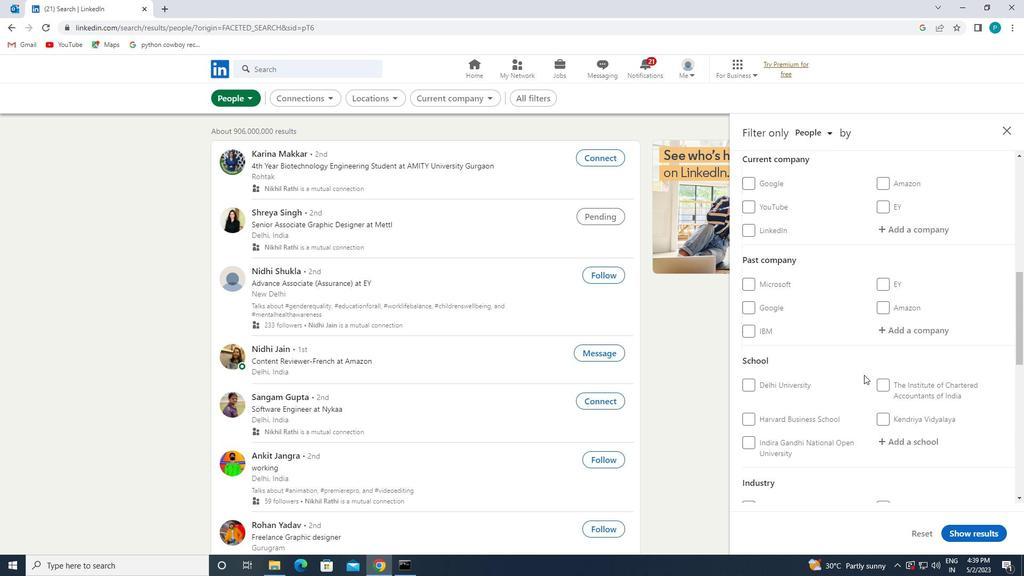 
Action: Mouse scrolled (868, 363) with delta (0, 0)
Screenshot: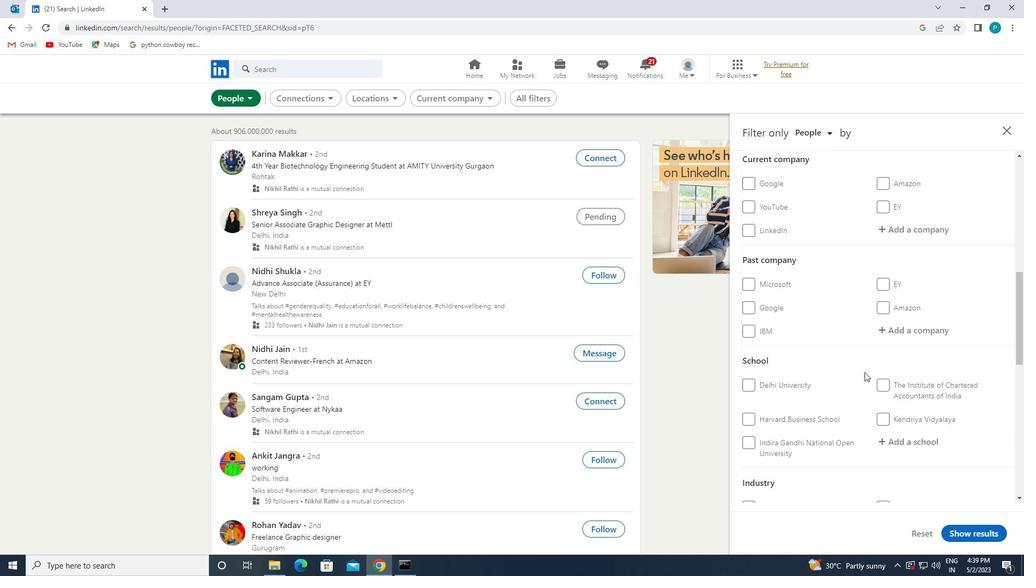 
Action: Mouse moved to (868, 362)
Screenshot: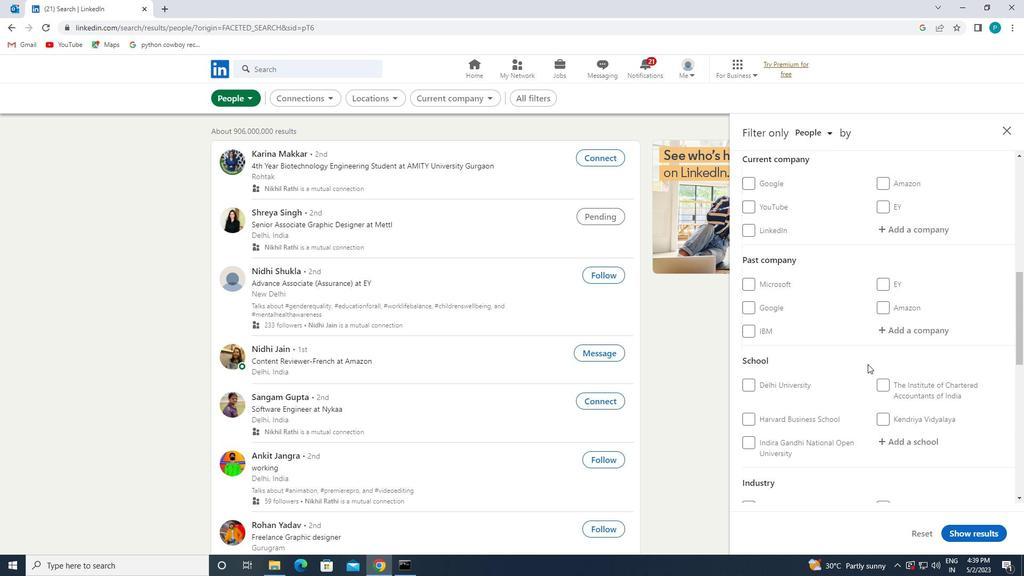
Action: Mouse scrolled (868, 363) with delta (0, 0)
Screenshot: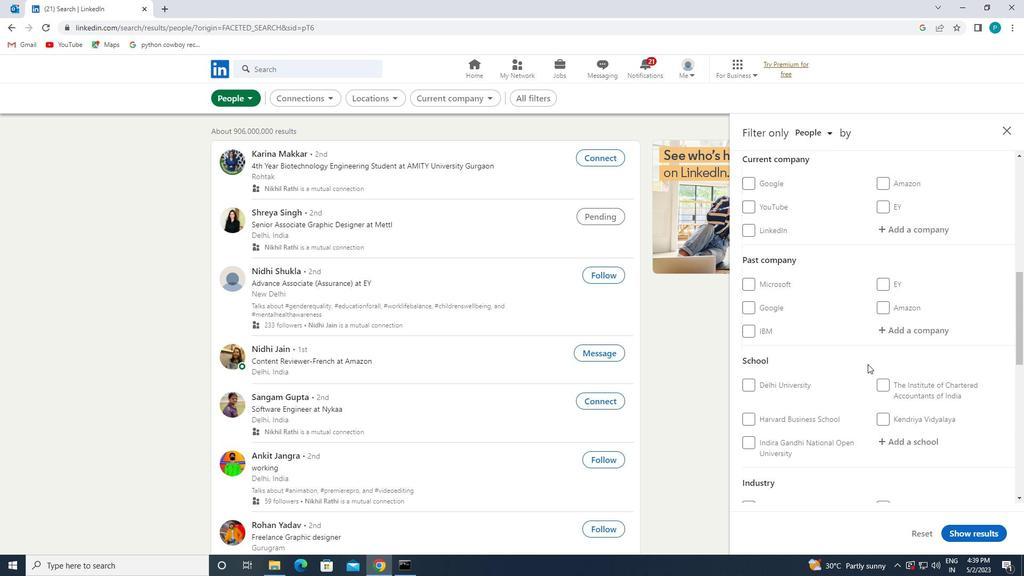 
Action: Mouse moved to (891, 335)
Screenshot: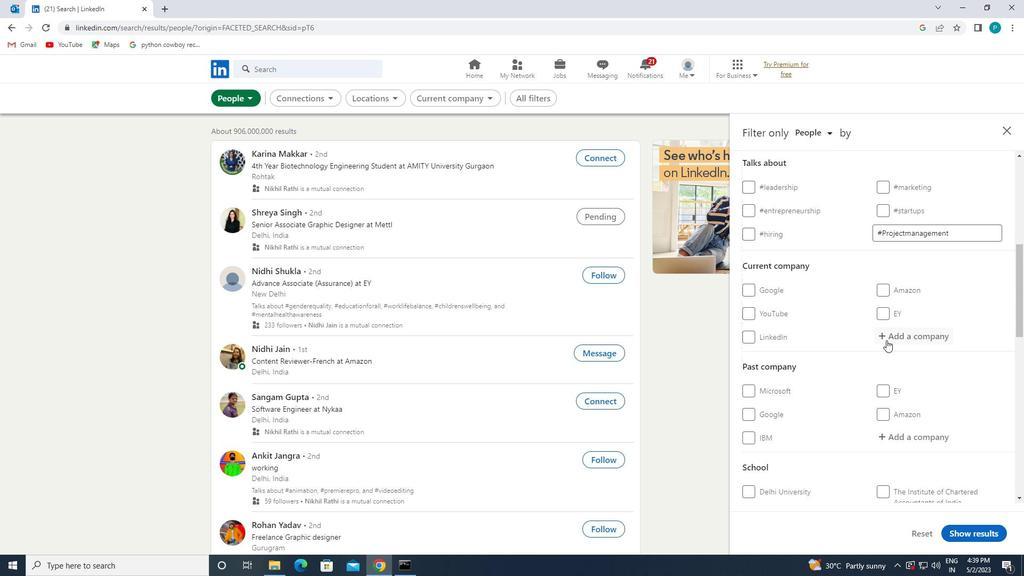 
Action: Mouse pressed left at (891, 335)
Screenshot: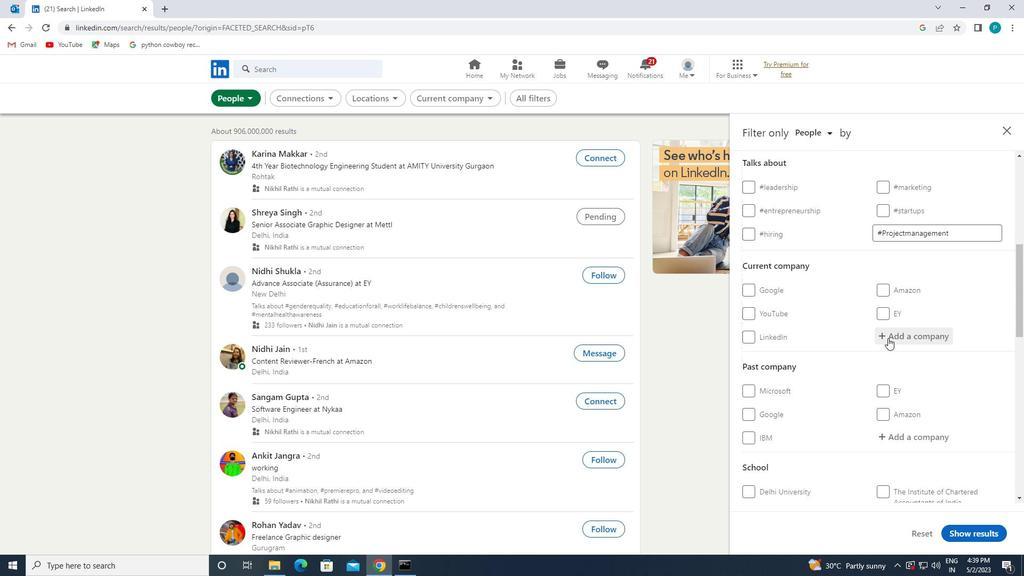 
Action: Mouse moved to (902, 340)
Screenshot: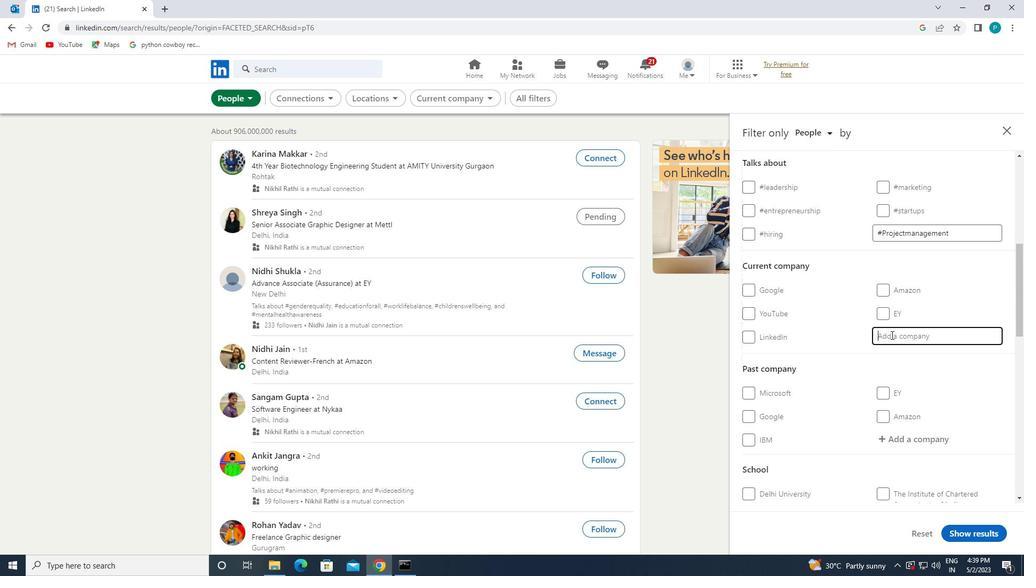 
Action: Key pressed <Key.caps_lock>E<Key.caps_lock>DELWEISS
Screenshot: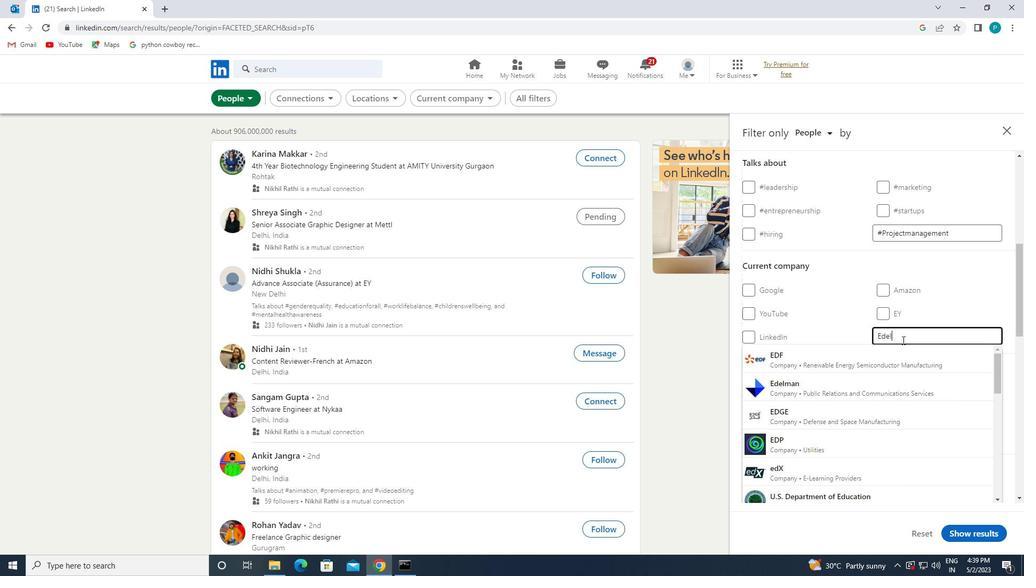 
Action: Mouse moved to (888, 381)
Screenshot: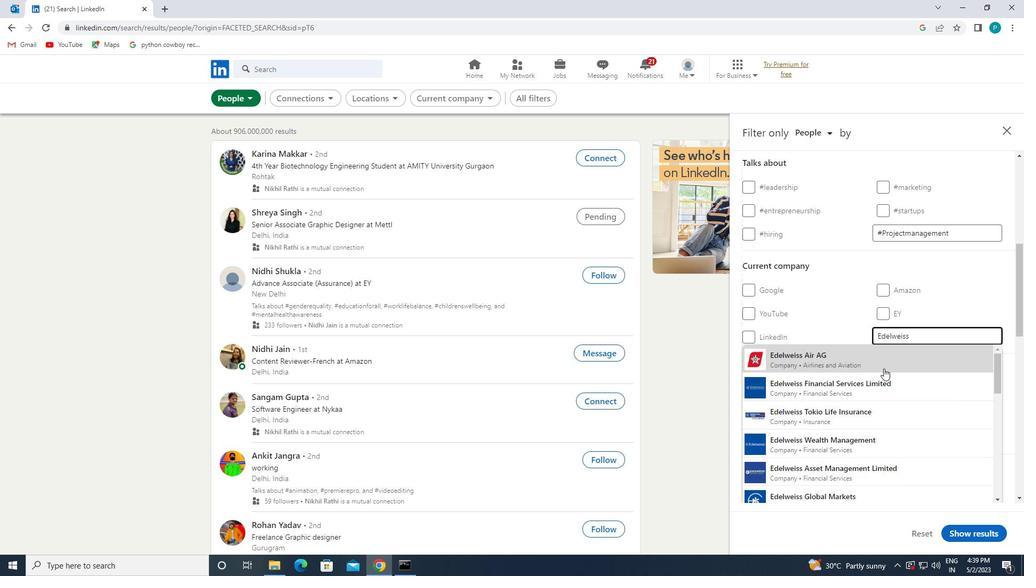 
Action: Mouse pressed left at (888, 381)
Screenshot: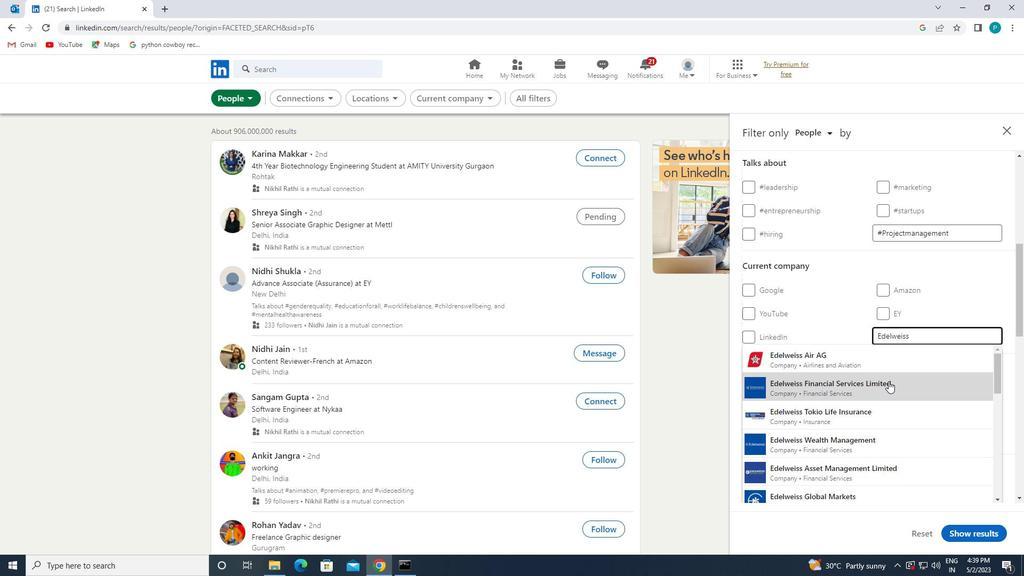
Action: Mouse scrolled (888, 380) with delta (0, 0)
Screenshot: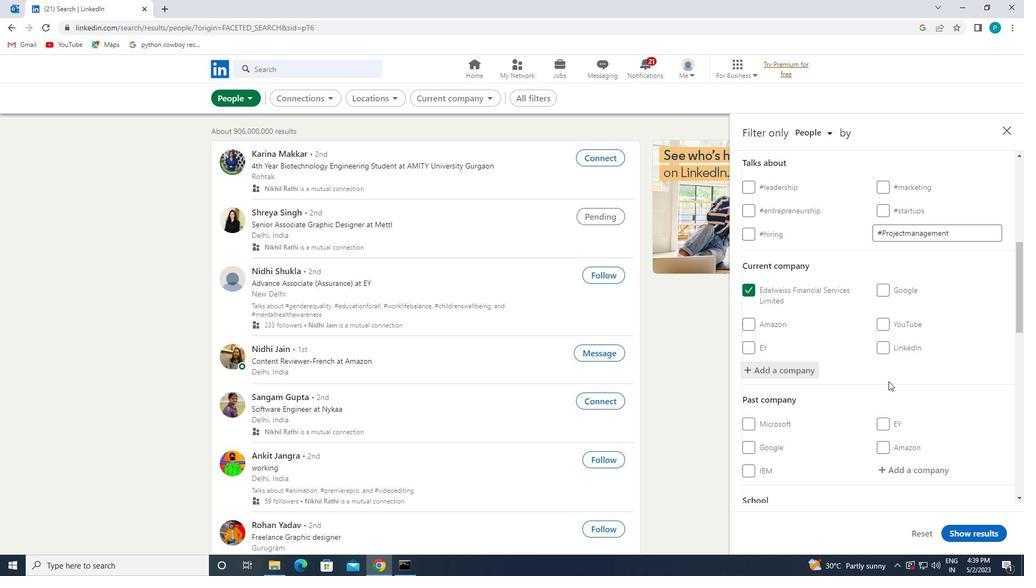 
Action: Mouse scrolled (888, 380) with delta (0, 0)
Screenshot: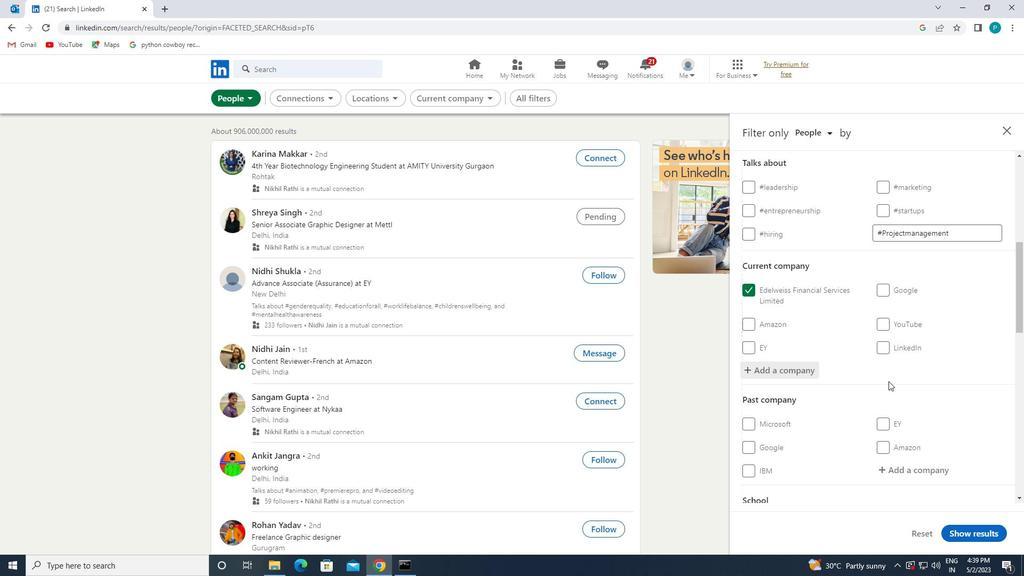 
Action: Mouse scrolled (888, 380) with delta (0, 0)
Screenshot: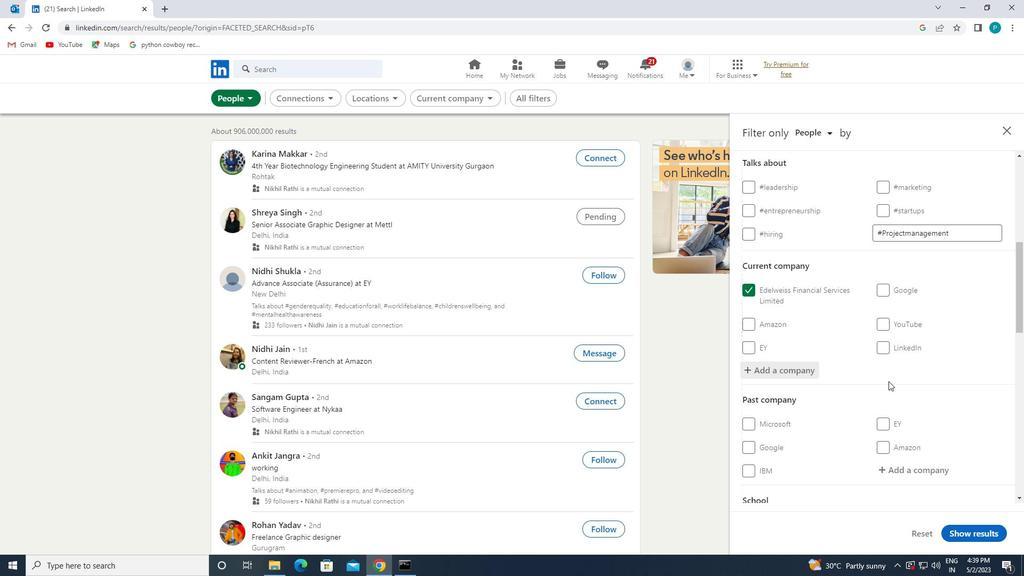 
Action: Mouse moved to (915, 416)
Screenshot: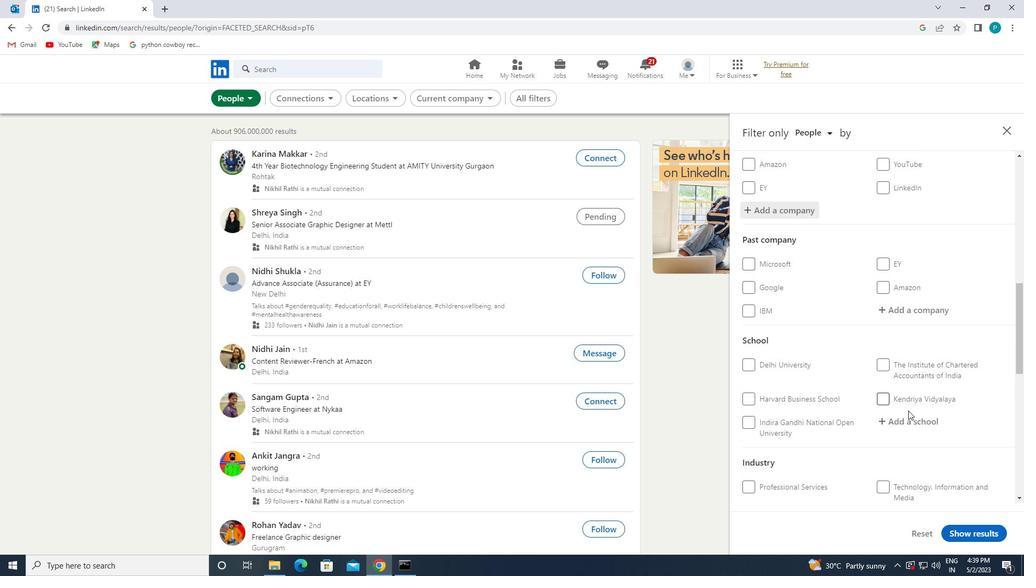 
Action: Mouse pressed left at (915, 416)
Screenshot: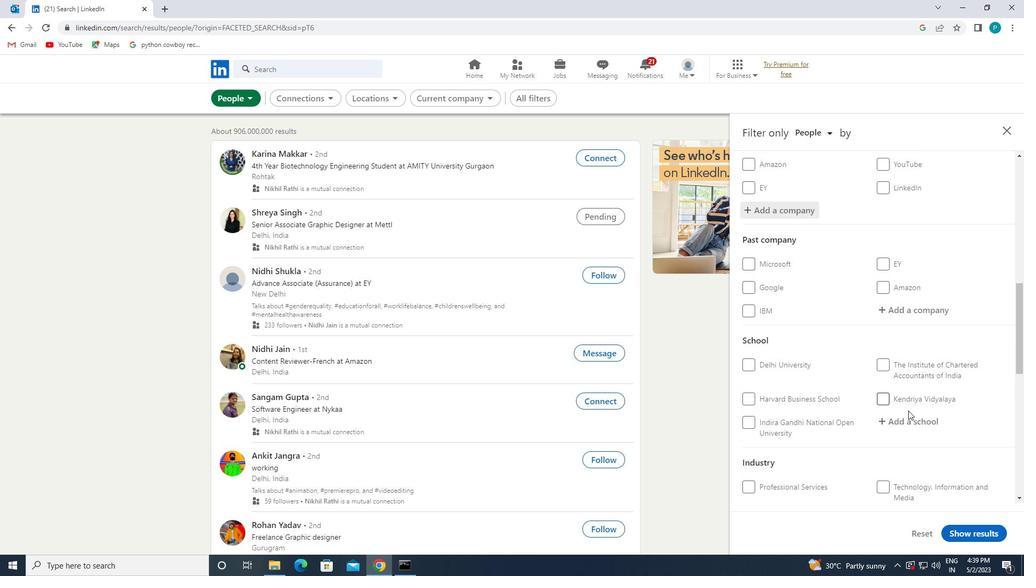 
Action: Mouse moved to (917, 416)
Screenshot: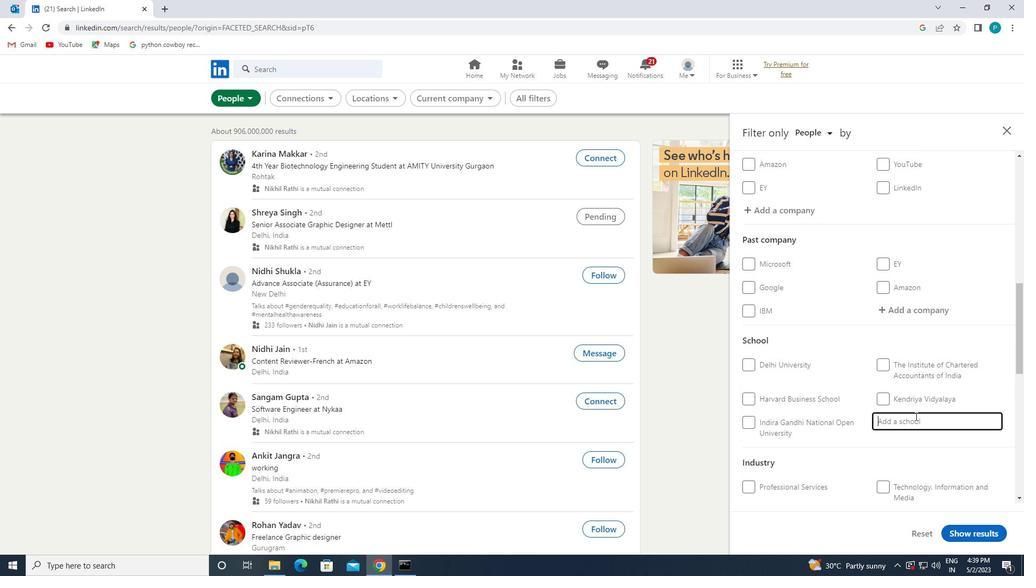 
Action: Key pressed <Key.caps_lock>S<Key.caps_lock>T.<Key.space><Key.caps_lock>M<Key.caps_lock>ICHAEL
Screenshot: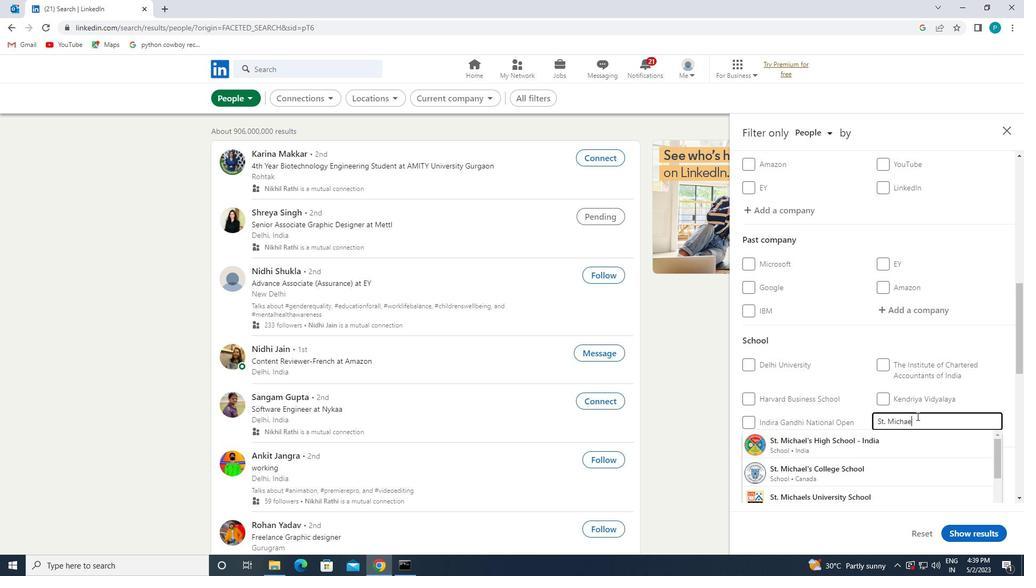 
Action: Mouse moved to (882, 469)
Screenshot: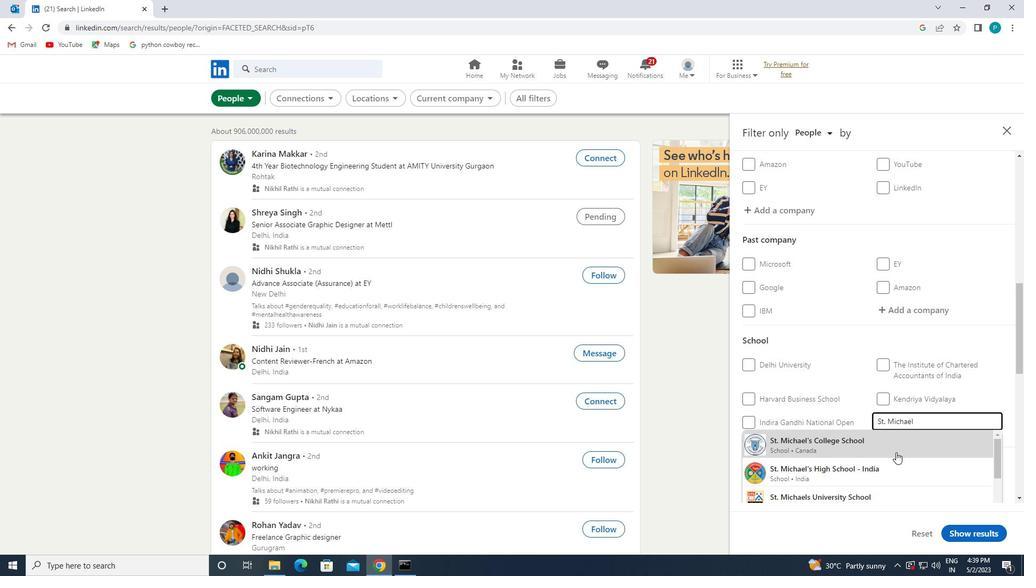 
Action: Mouse pressed left at (882, 469)
Screenshot: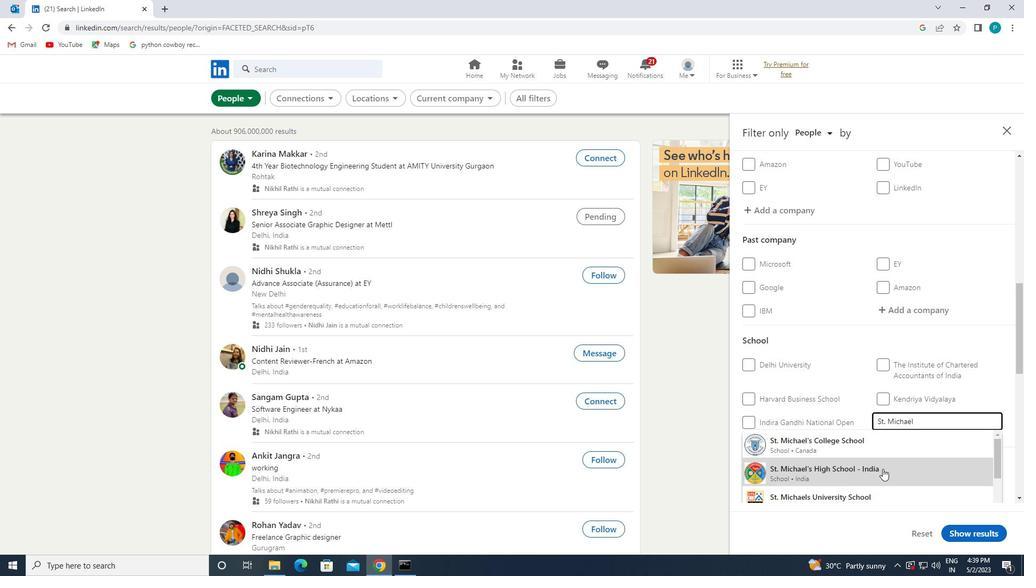 
Action: Mouse scrolled (882, 468) with delta (0, 0)
Screenshot: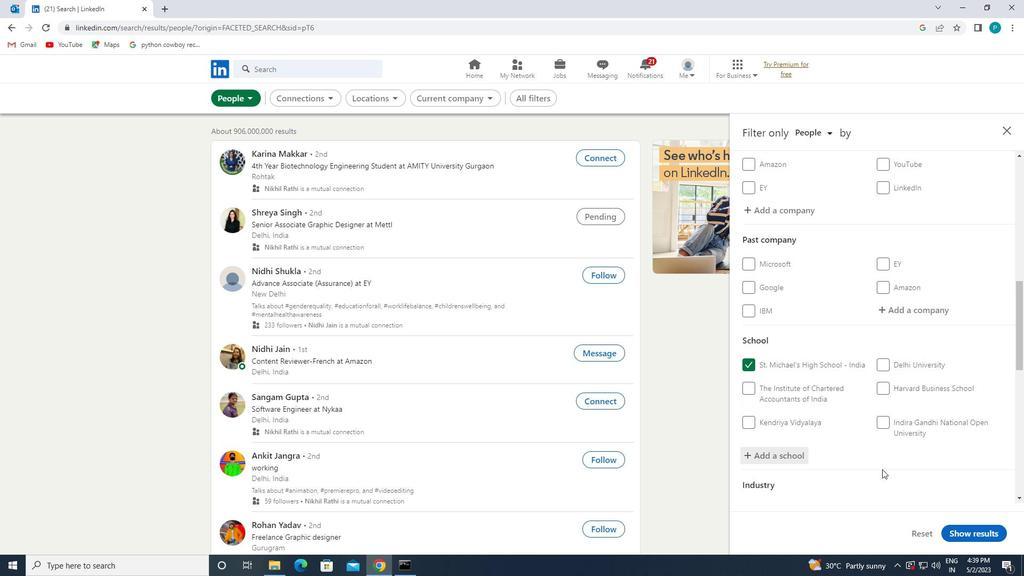 
Action: Mouse scrolled (882, 468) with delta (0, 0)
Screenshot: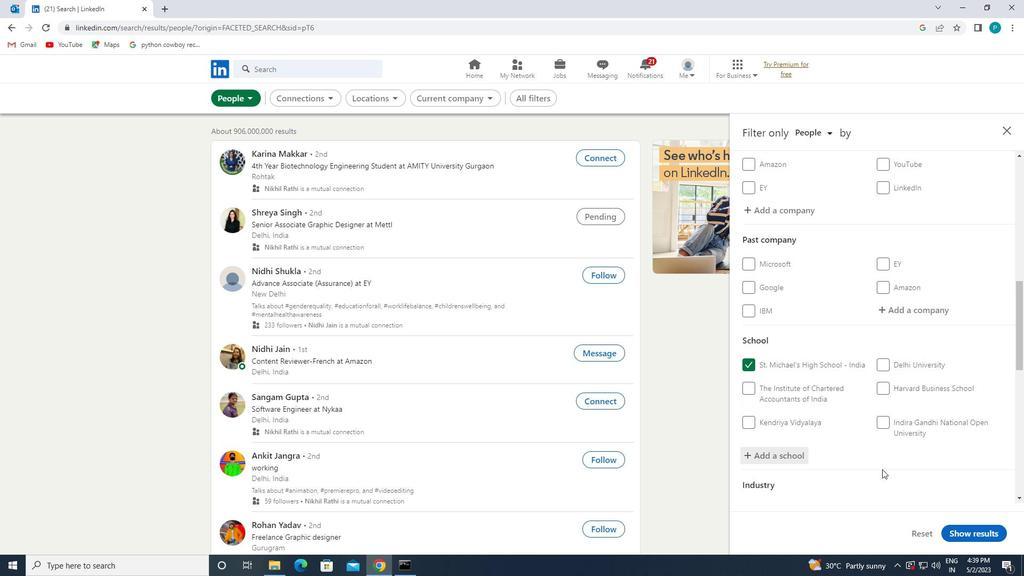 
Action: Mouse pressed left at (882, 469)
Screenshot: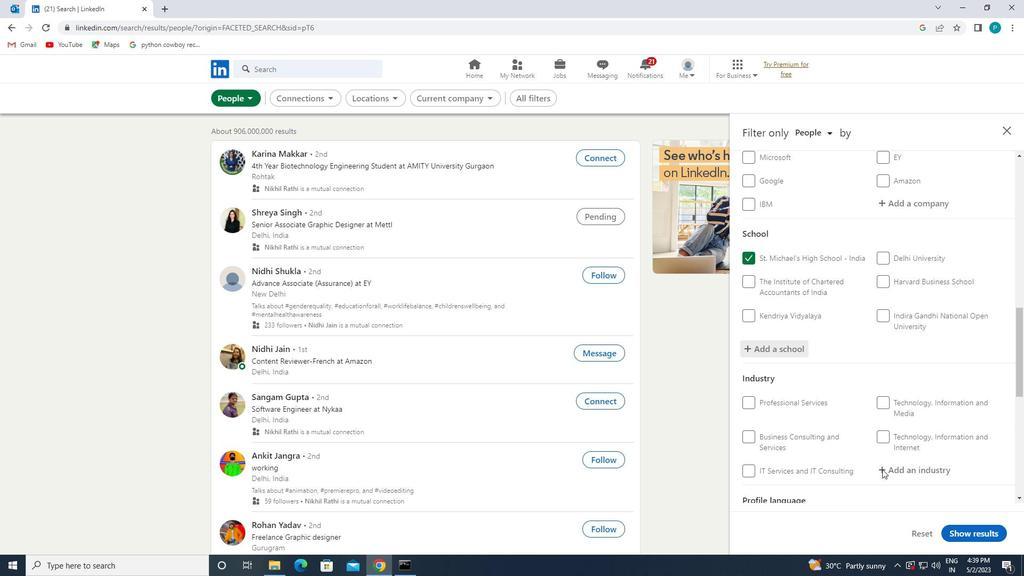 
Action: Key pressed <Key.caps_lock>E<Key.caps_lock>LECT
Screenshot: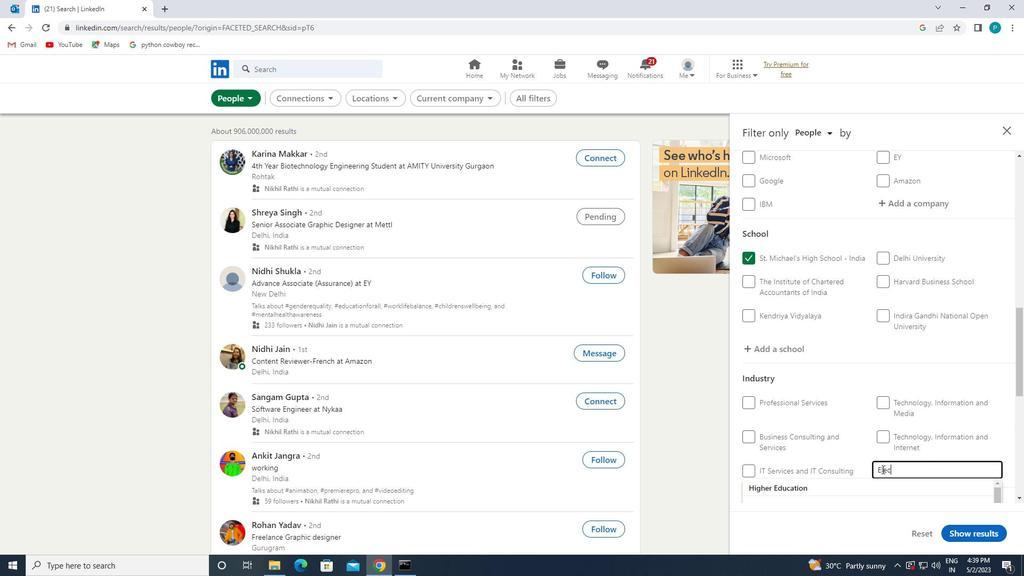 
Action: Mouse moved to (784, 439)
Screenshot: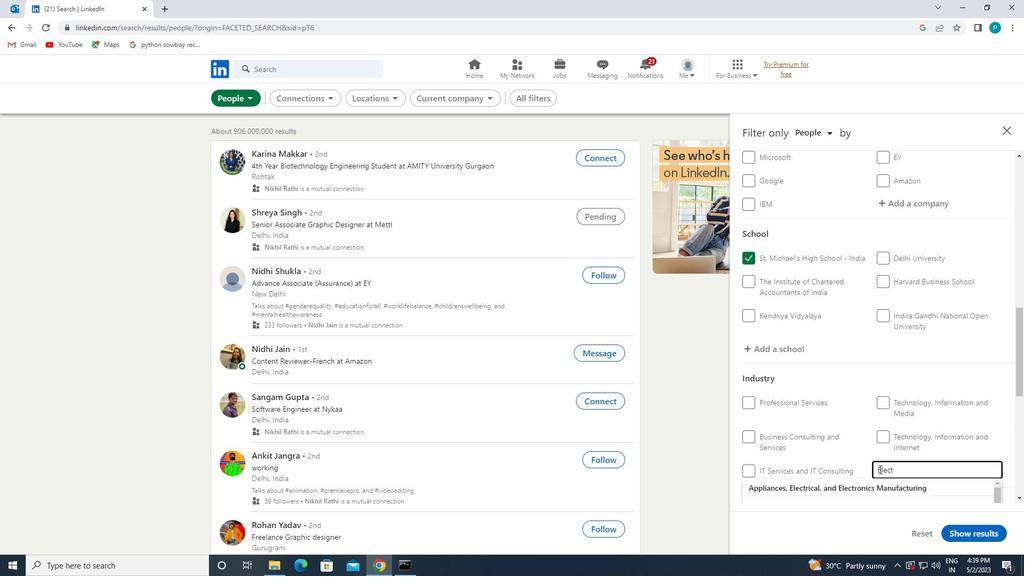 
Action: Mouse scrolled (784, 439) with delta (0, 0)
Screenshot: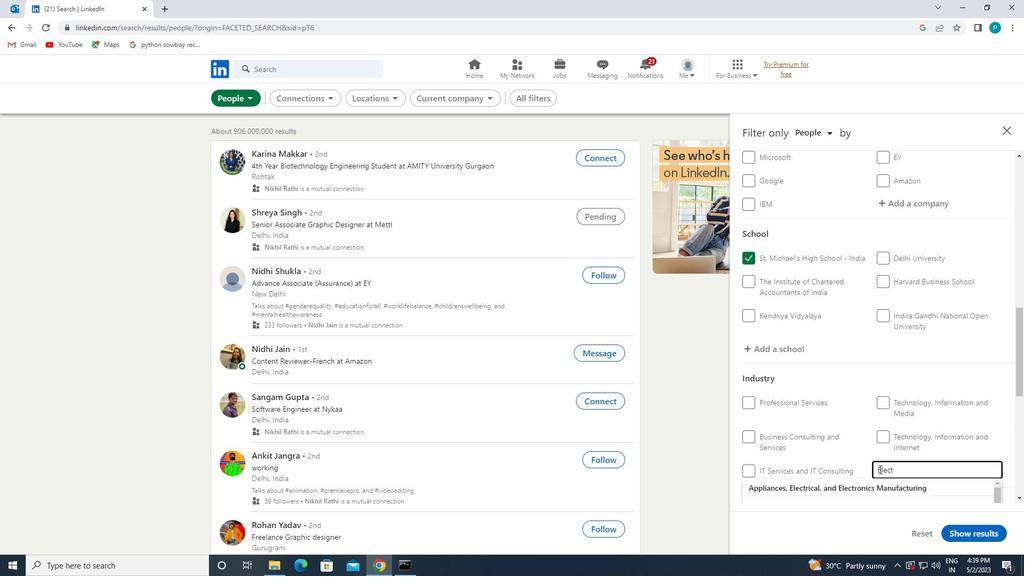 
Action: Mouse moved to (775, 435)
Screenshot: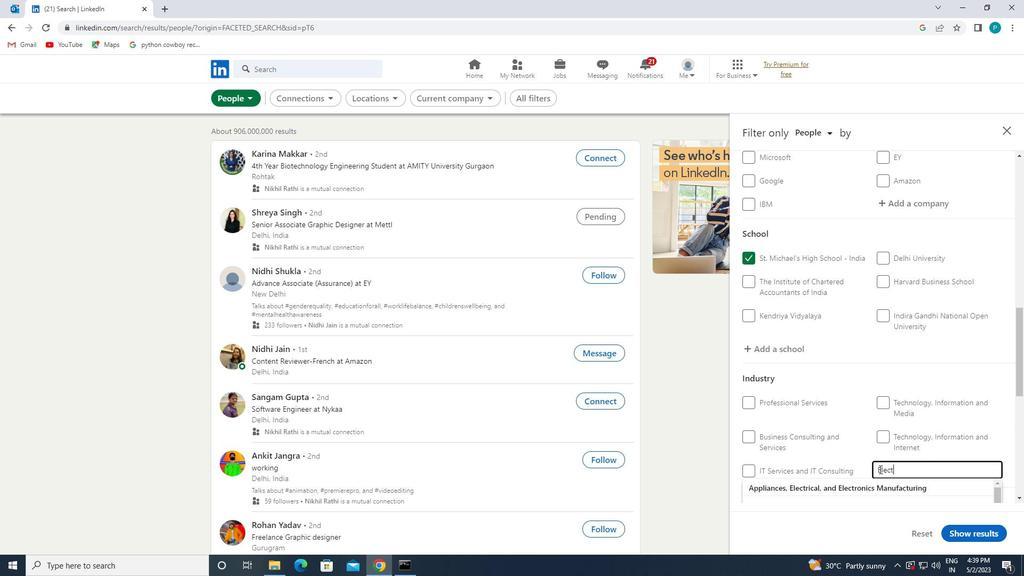 
Action: Mouse scrolled (775, 434) with delta (0, 0)
Screenshot: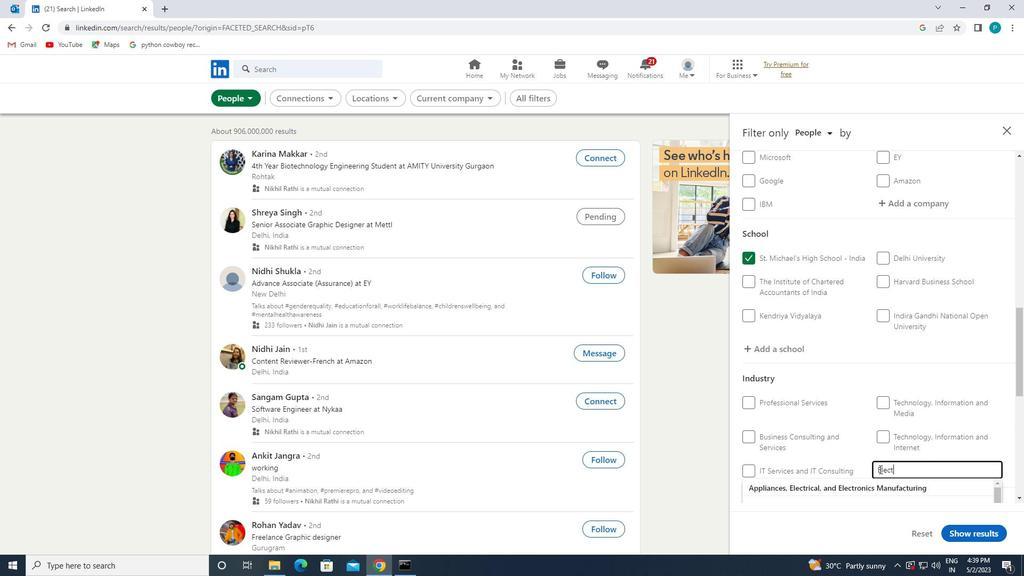 
Action: Mouse moved to (794, 427)
Screenshot: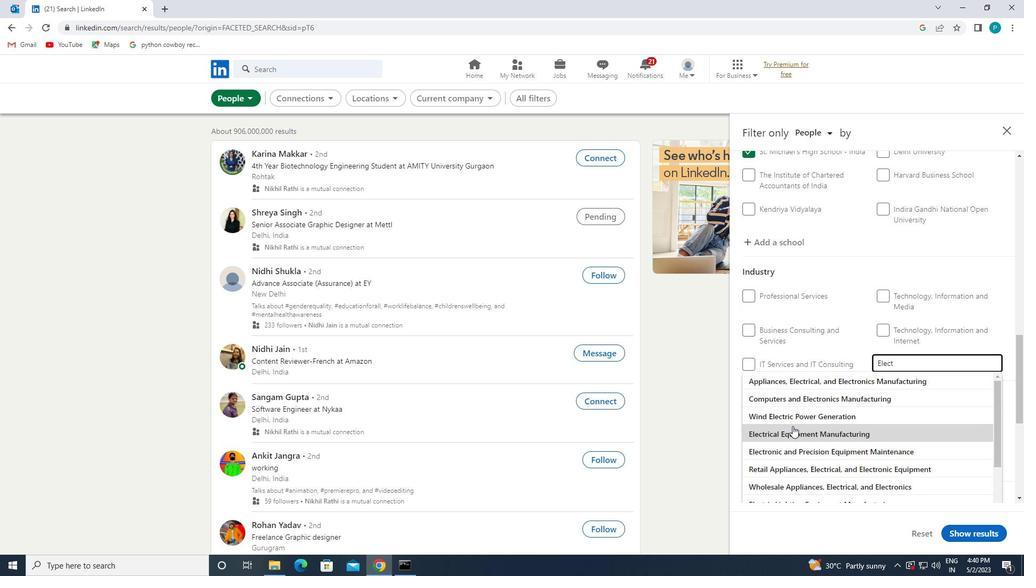 
Action: Mouse scrolled (794, 426) with delta (0, 0)
Screenshot: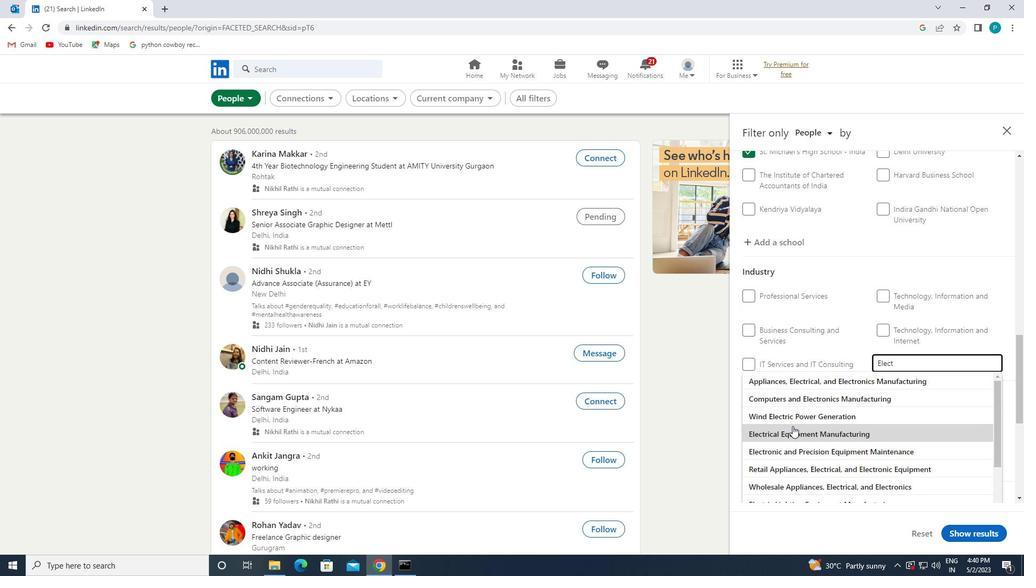 
Action: Mouse moved to (797, 448)
Screenshot: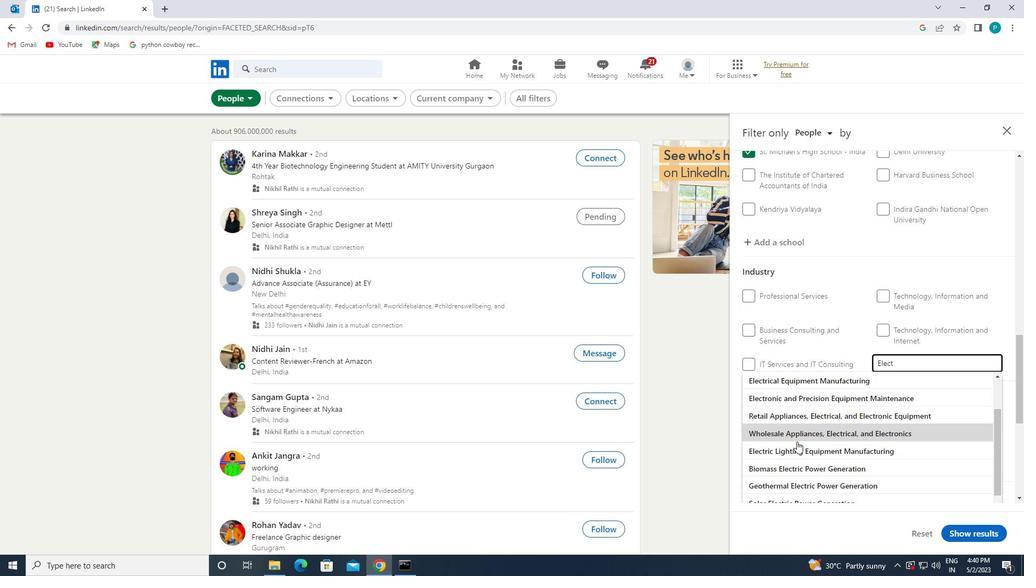
Action: Mouse pressed left at (797, 448)
Screenshot: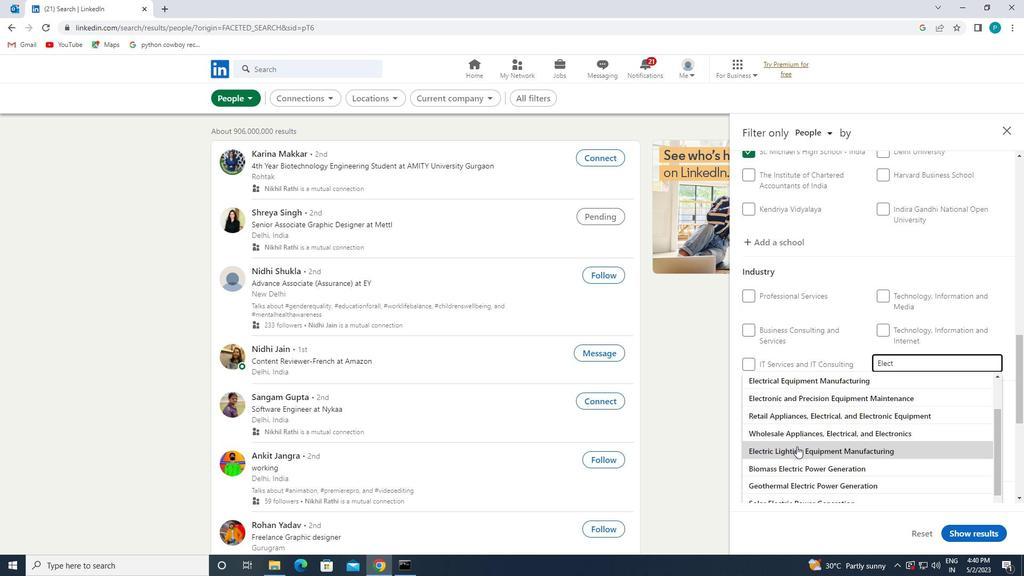 
Action: Mouse scrolled (797, 448) with delta (0, 0)
Screenshot: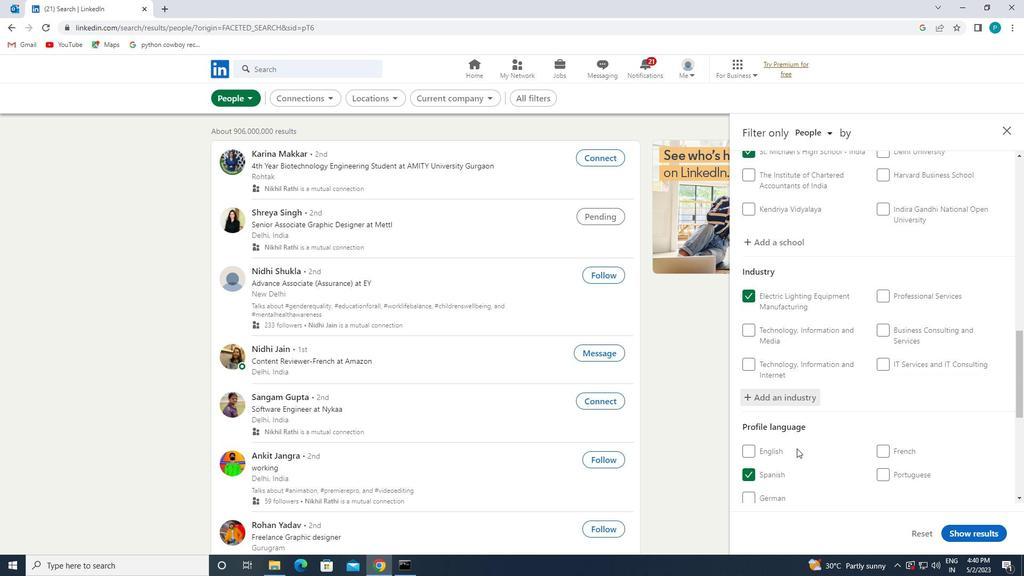 
Action: Mouse moved to (880, 426)
Screenshot: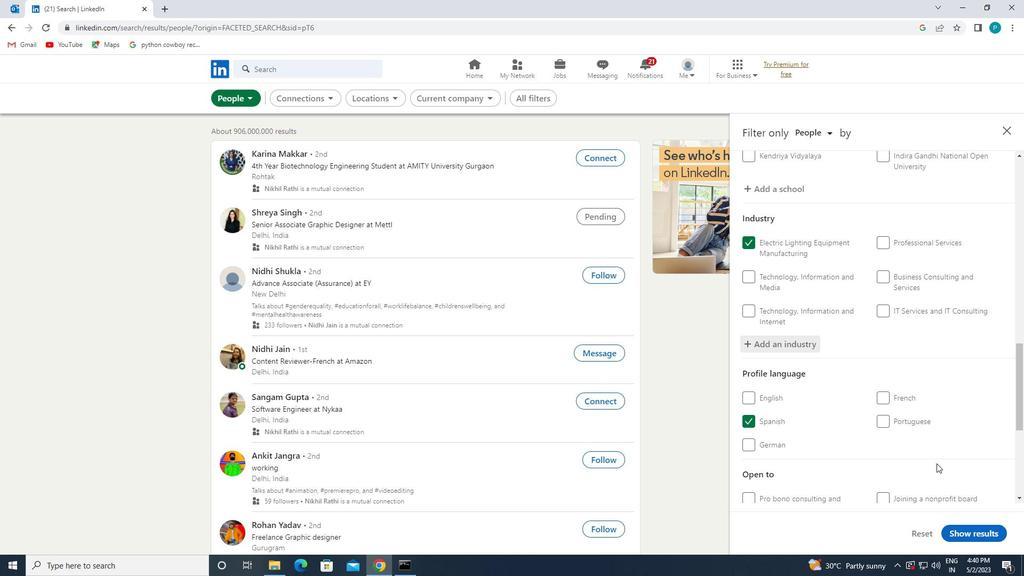
Action: Mouse scrolled (880, 426) with delta (0, 0)
Screenshot: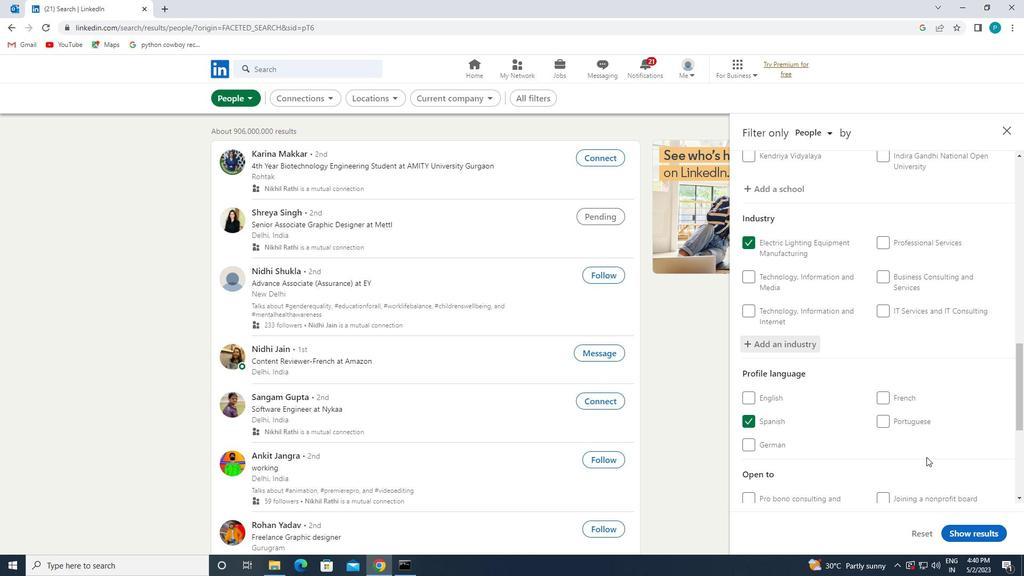 
Action: Mouse moved to (879, 426)
Screenshot: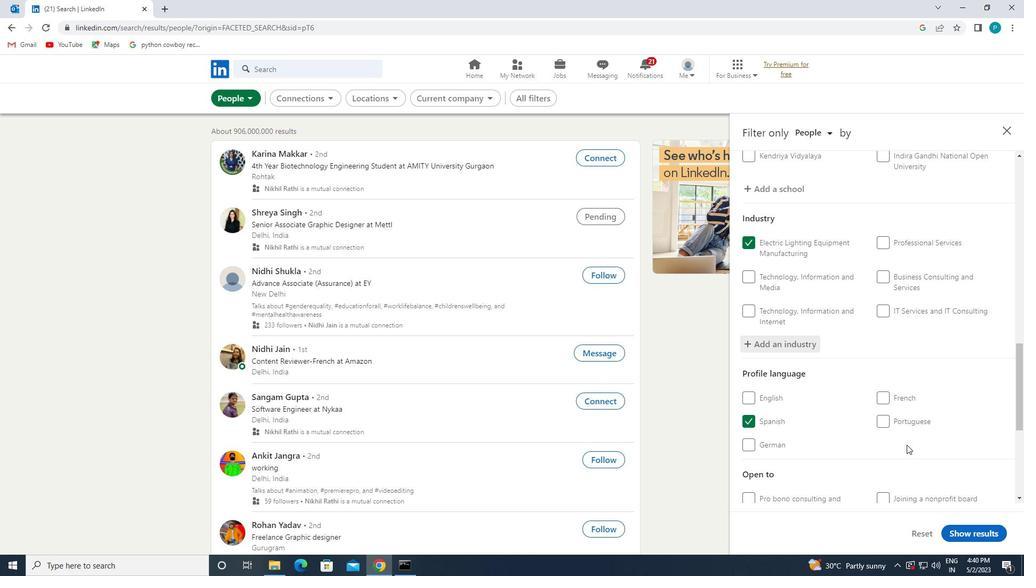 
Action: Mouse scrolled (879, 426) with delta (0, 0)
Screenshot: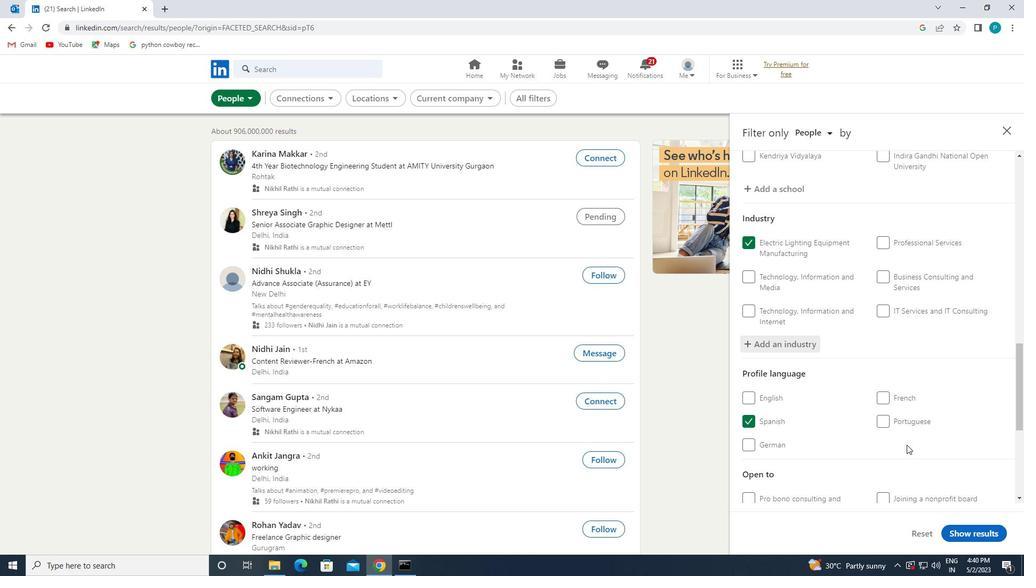 
Action: Mouse moved to (899, 442)
Screenshot: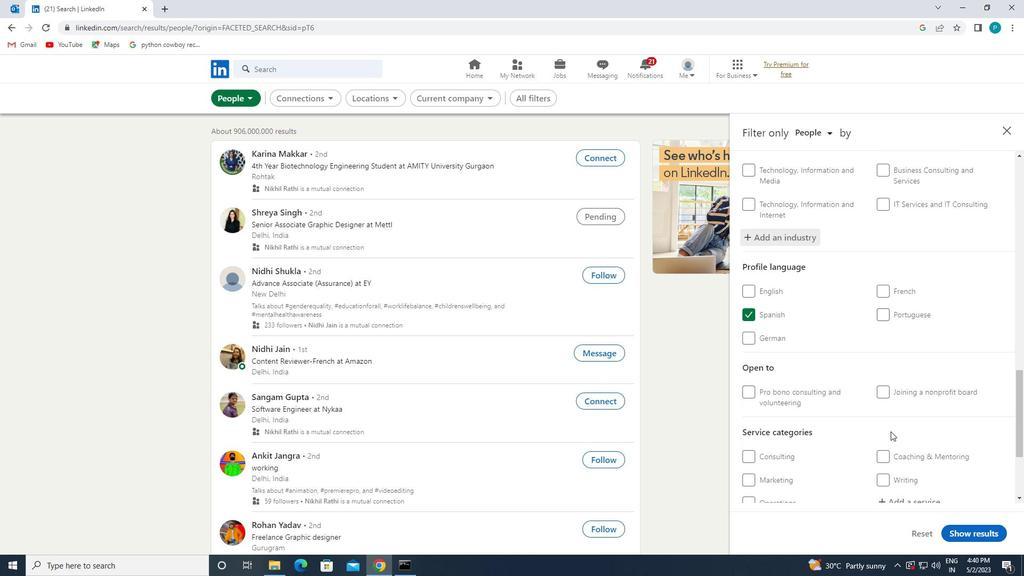 
Action: Mouse scrolled (899, 441) with delta (0, 0)
Screenshot: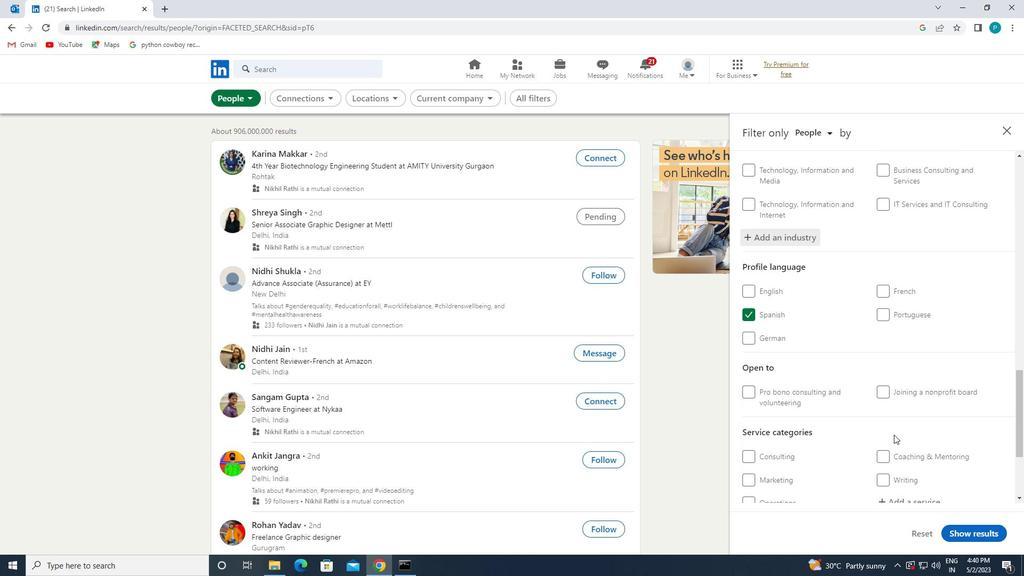 
Action: Mouse moved to (901, 447)
Screenshot: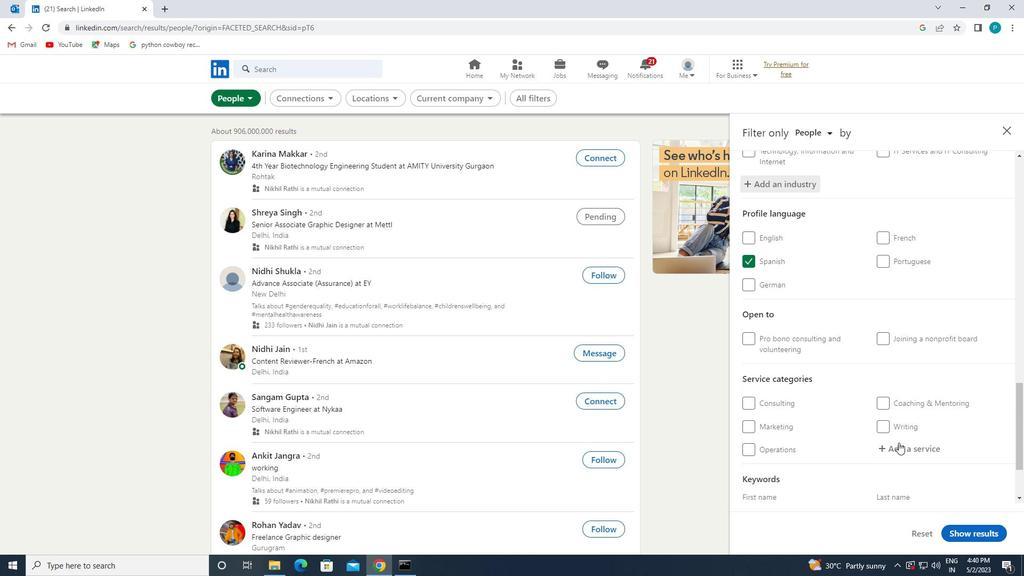 
Action: Mouse pressed left at (901, 447)
Screenshot: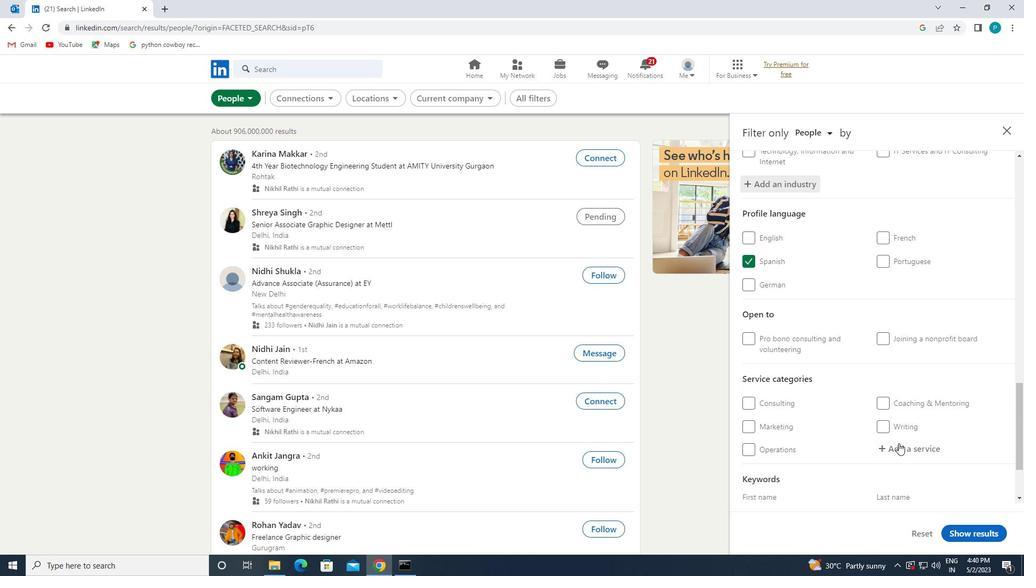
Action: Key pressed <Key.caps_lock>T<Key.caps_lock>RAINING
Screenshot: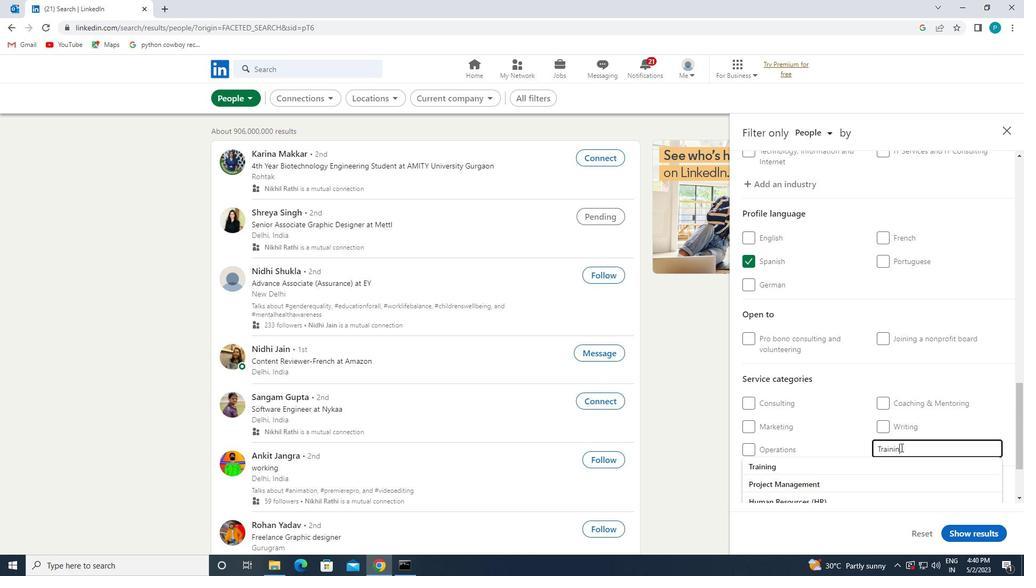 
Action: Mouse moved to (820, 471)
Screenshot: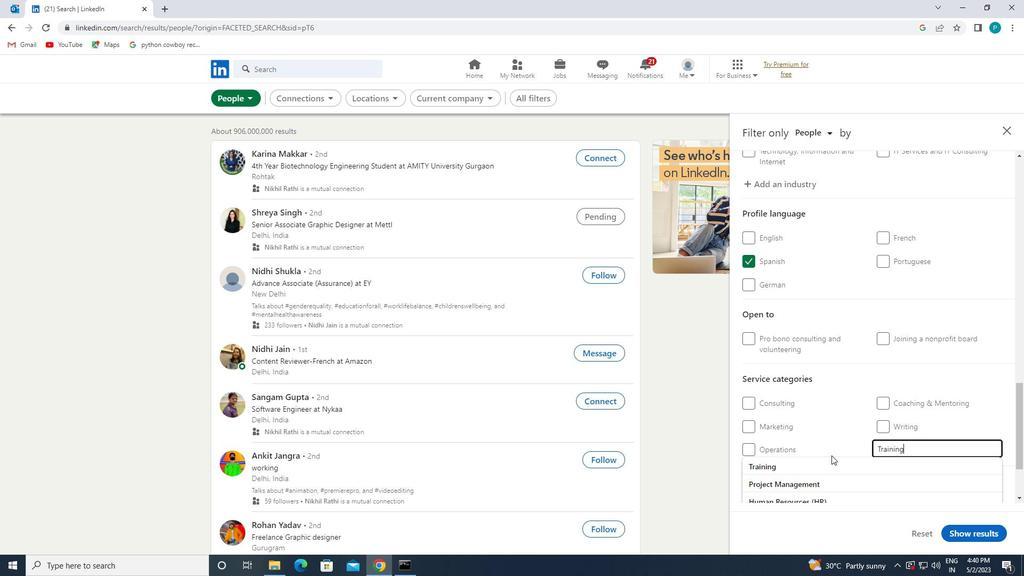 
Action: Mouse pressed left at (820, 471)
Screenshot: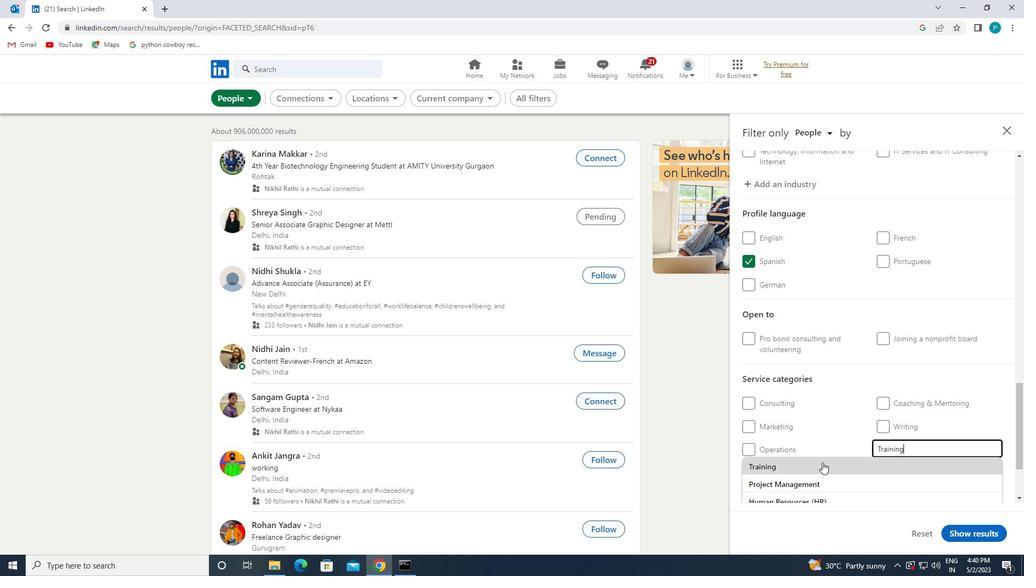 
Action: Mouse scrolled (820, 471) with delta (0, 0)
Screenshot: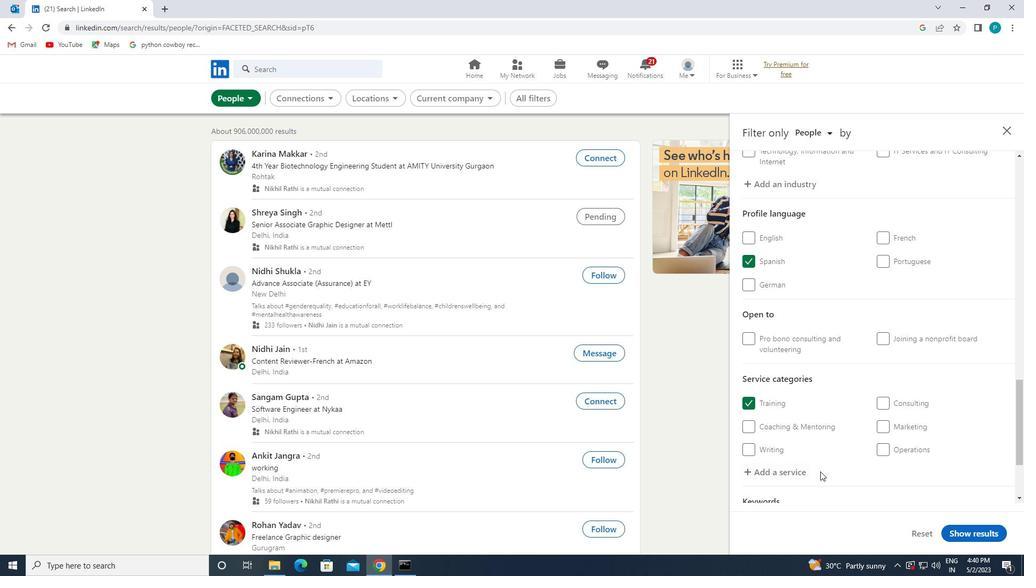 
Action: Mouse scrolled (820, 471) with delta (0, 0)
Screenshot: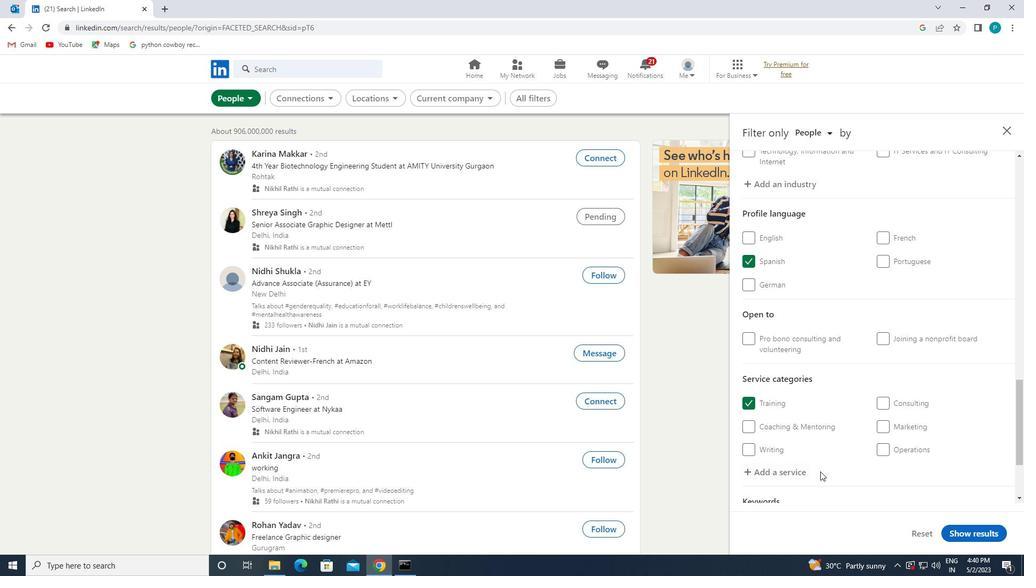 
Action: Mouse pressed left at (820, 471)
Screenshot: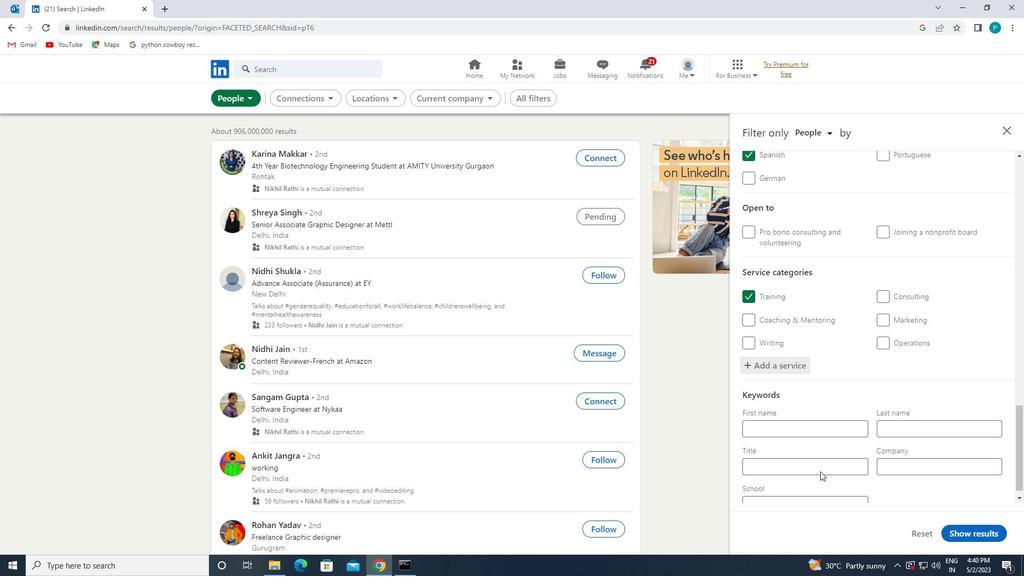 
Action: Mouse moved to (842, 489)
Screenshot: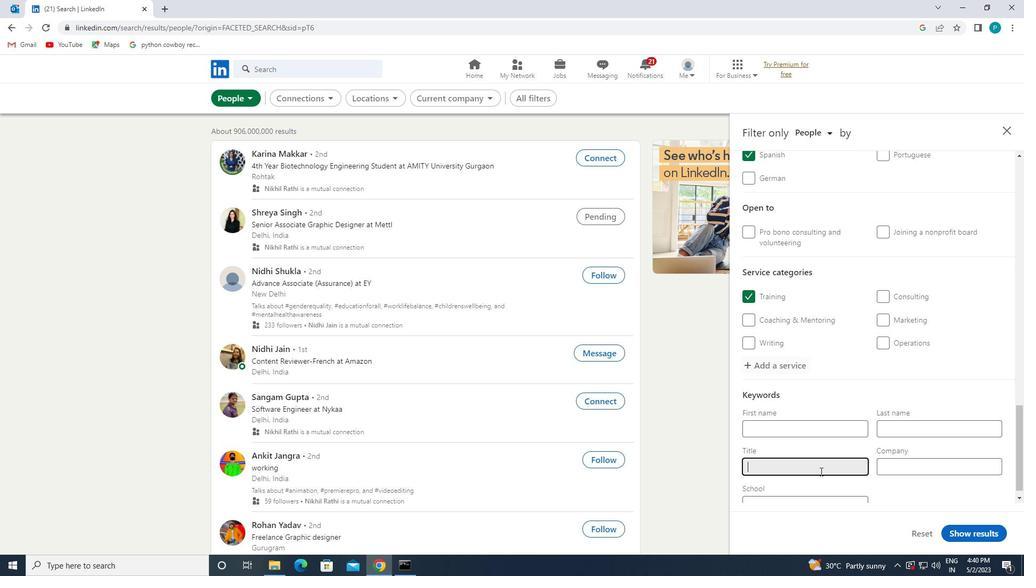 
Action: Key pressed <Key.caps_lock>S<Key.caps_lock>ERB<Key.backspace>VICE<Key.space><Key.caps_lock>D<Key.caps_lock>OG<Key.space><Key.caps_lock>T<Key.caps_lock>RAINER
Screenshot: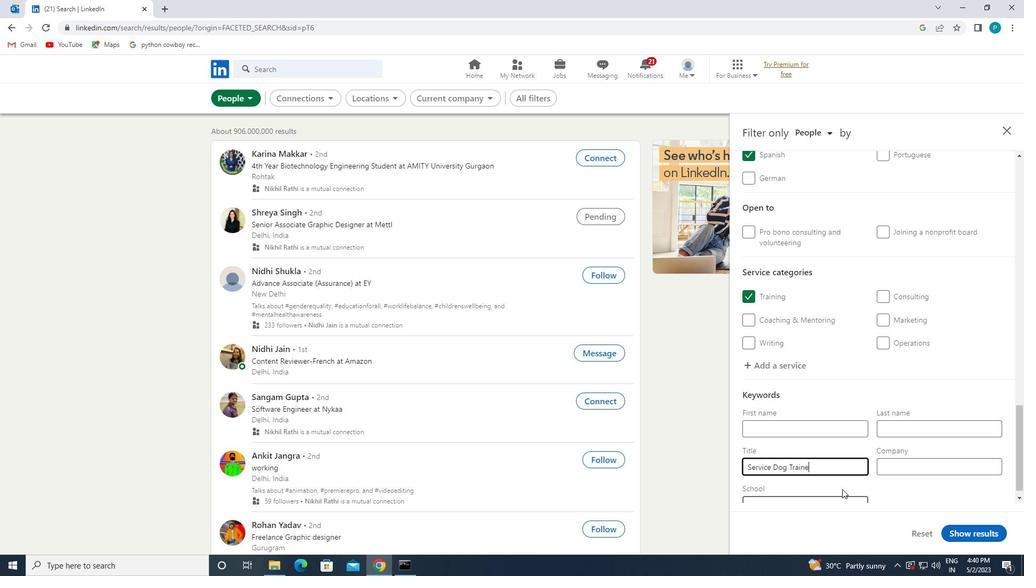 
Action: Mouse moved to (953, 530)
Screenshot: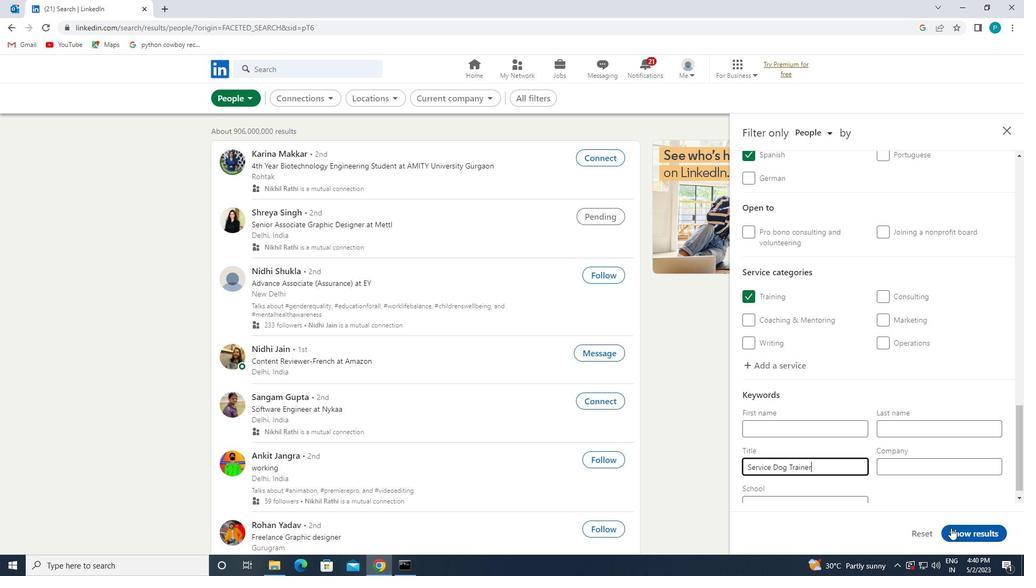 
Action: Mouse pressed left at (953, 530)
Screenshot: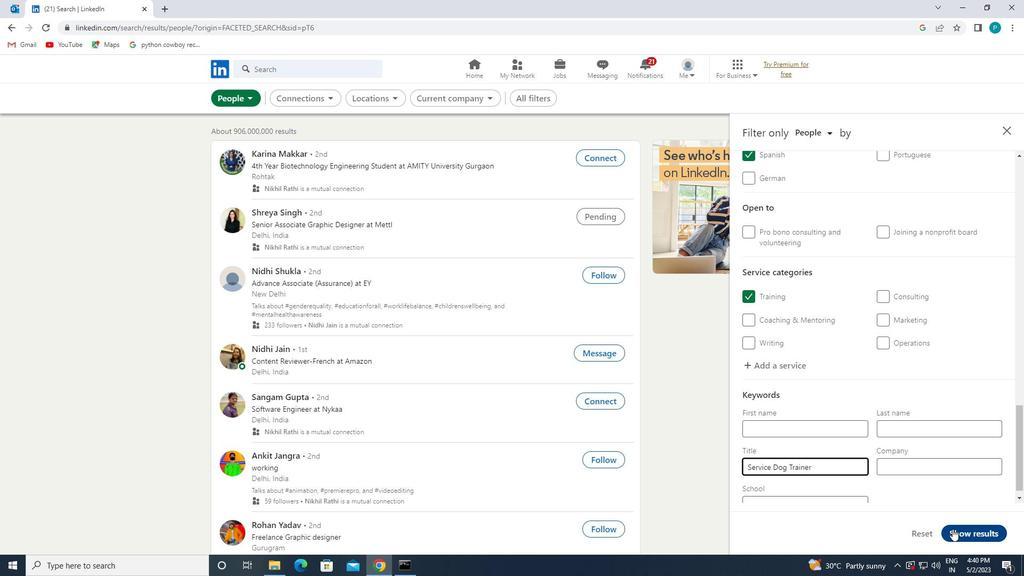 
